 Task: Find connections with filter location Marl with filter topic #Knowyoursocialwith filter profile language English with filter current company Vitra with filter school Aliah University, Kolkata with filter industry Collection Agencies with filter service category Packaging Design with filter keywords title Medical Researcher
Action: Mouse moved to (523, 53)
Screenshot: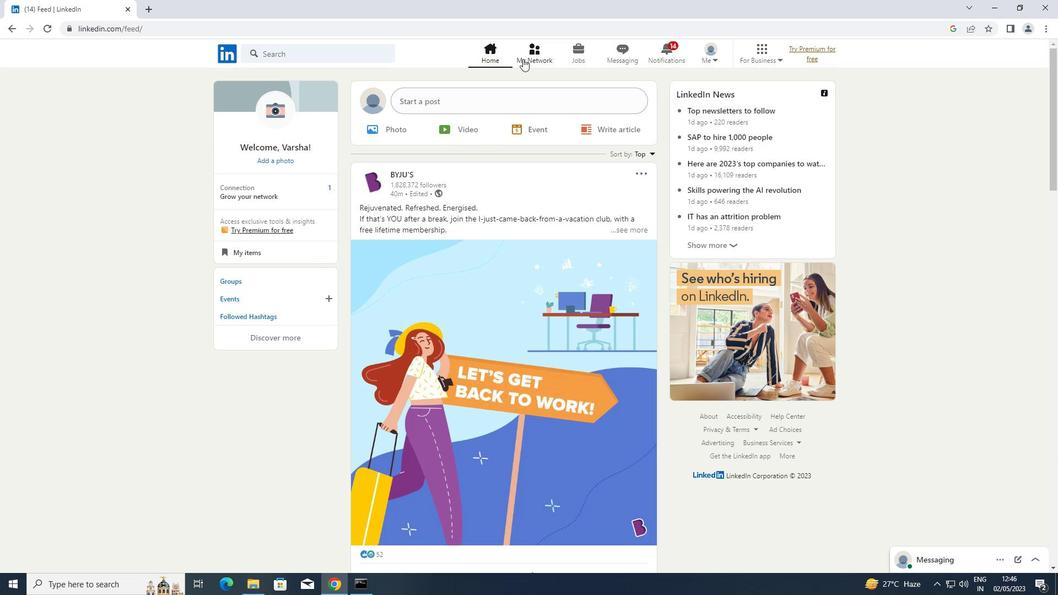 
Action: Mouse pressed left at (523, 53)
Screenshot: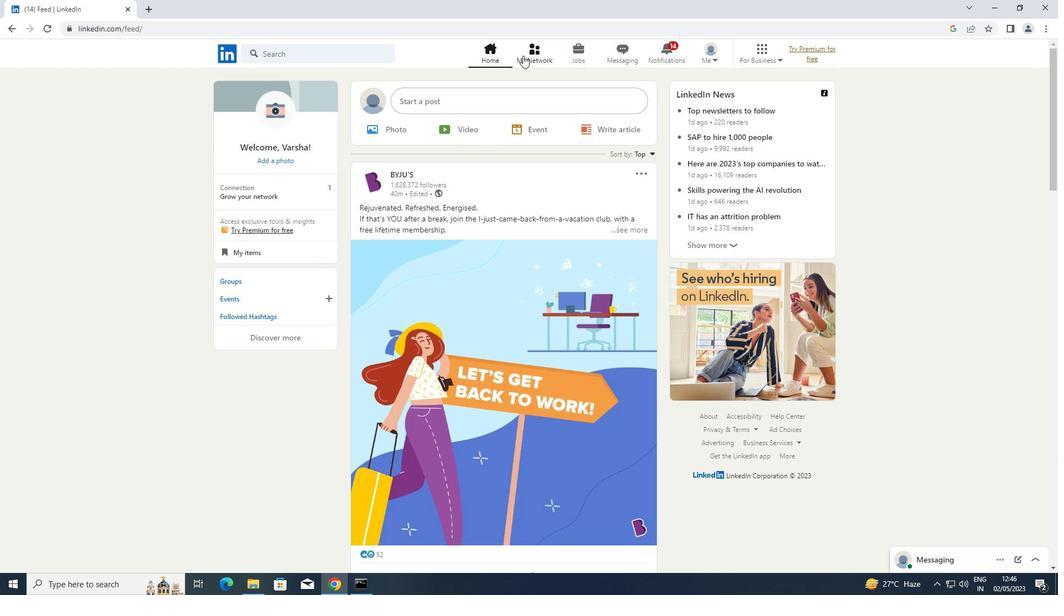 
Action: Mouse moved to (324, 121)
Screenshot: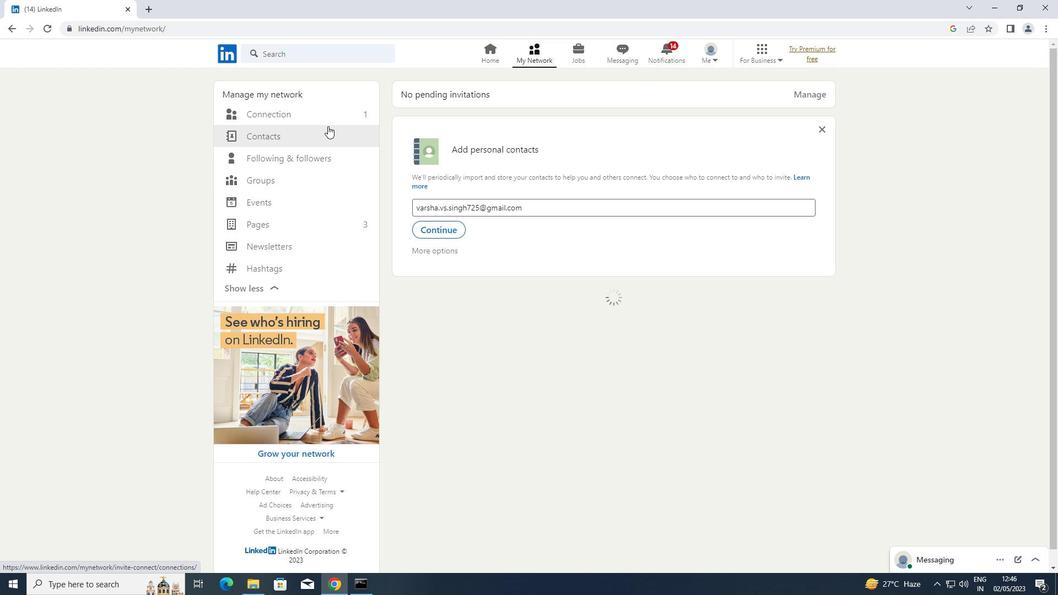 
Action: Mouse pressed left at (324, 121)
Screenshot: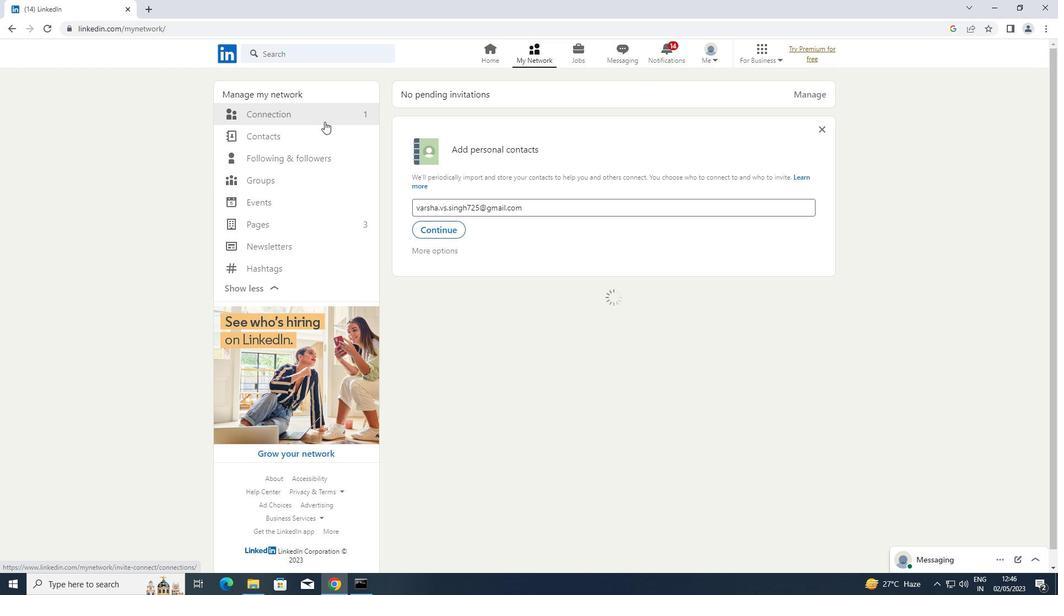 
Action: Mouse moved to (268, 119)
Screenshot: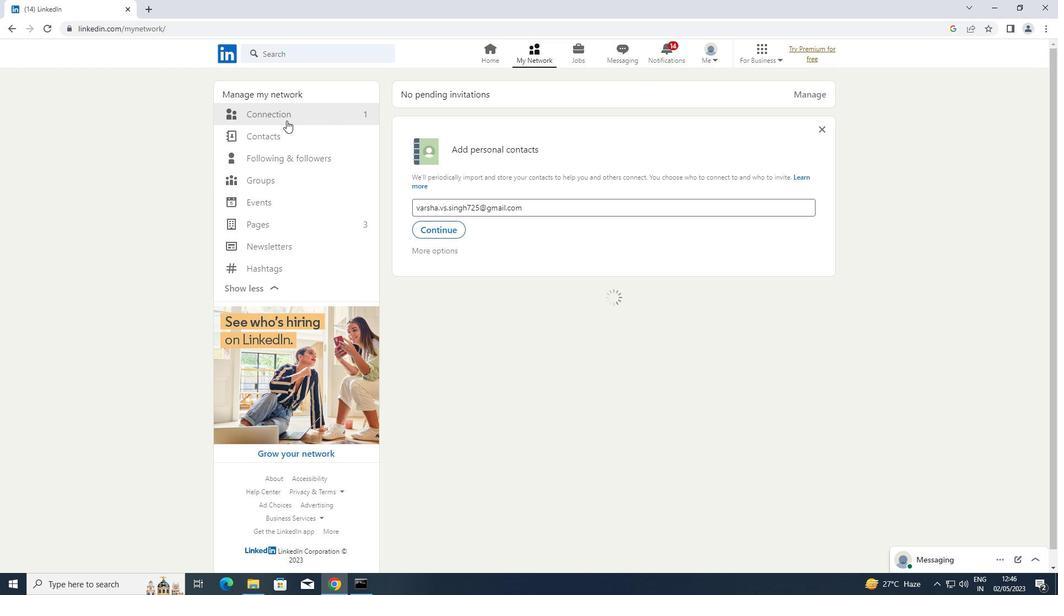 
Action: Mouse pressed left at (268, 119)
Screenshot: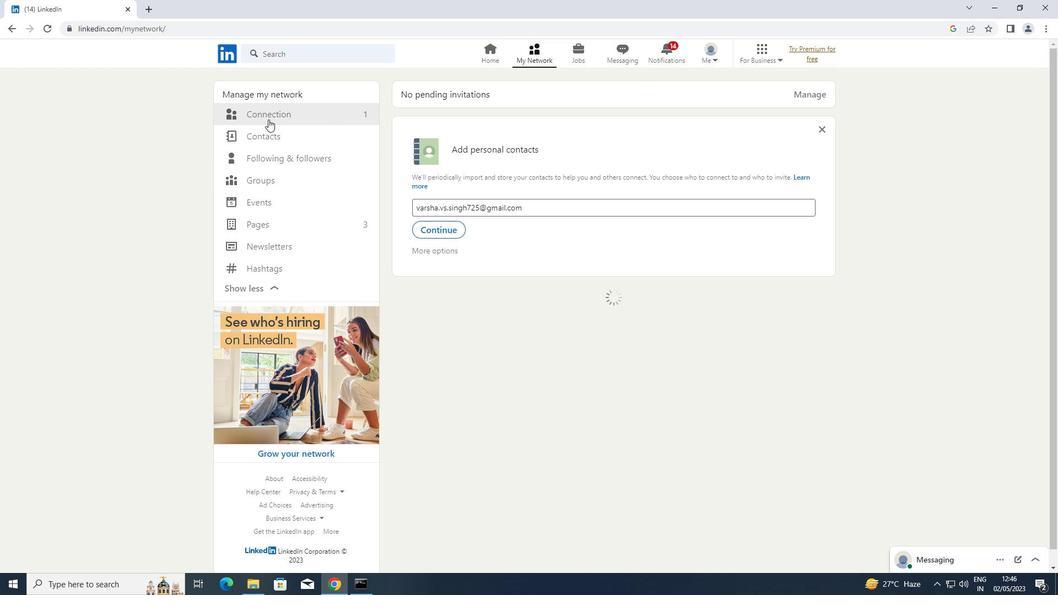 
Action: Mouse moved to (629, 116)
Screenshot: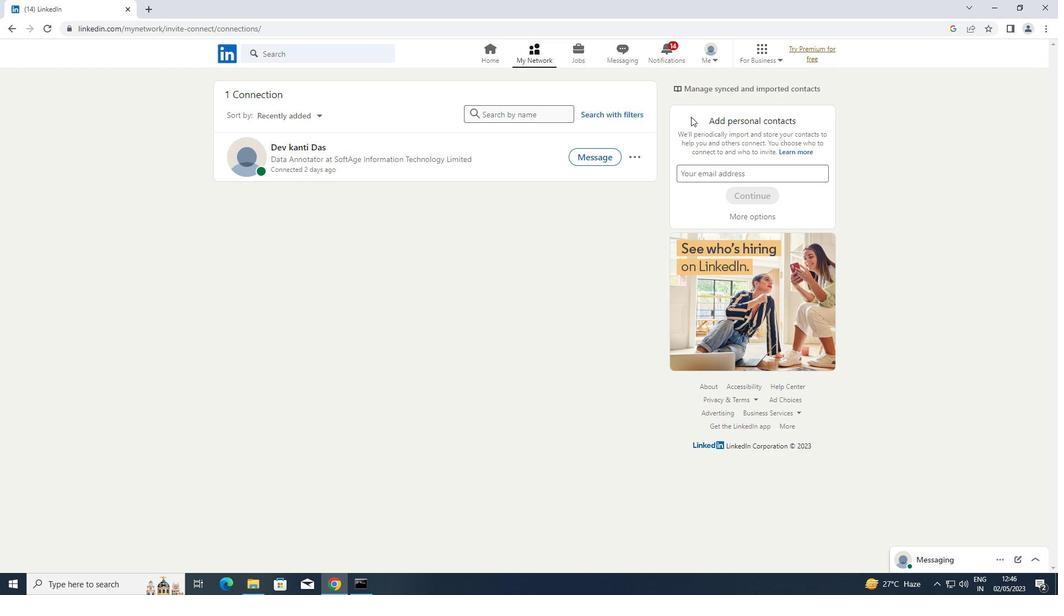 
Action: Mouse pressed left at (629, 116)
Screenshot: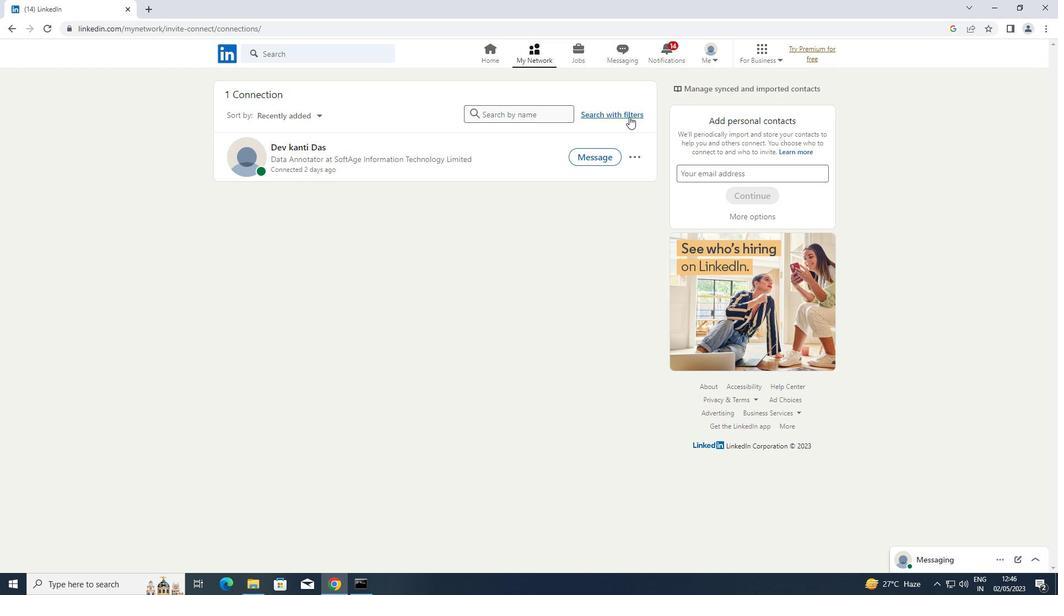
Action: Mouse moved to (561, 86)
Screenshot: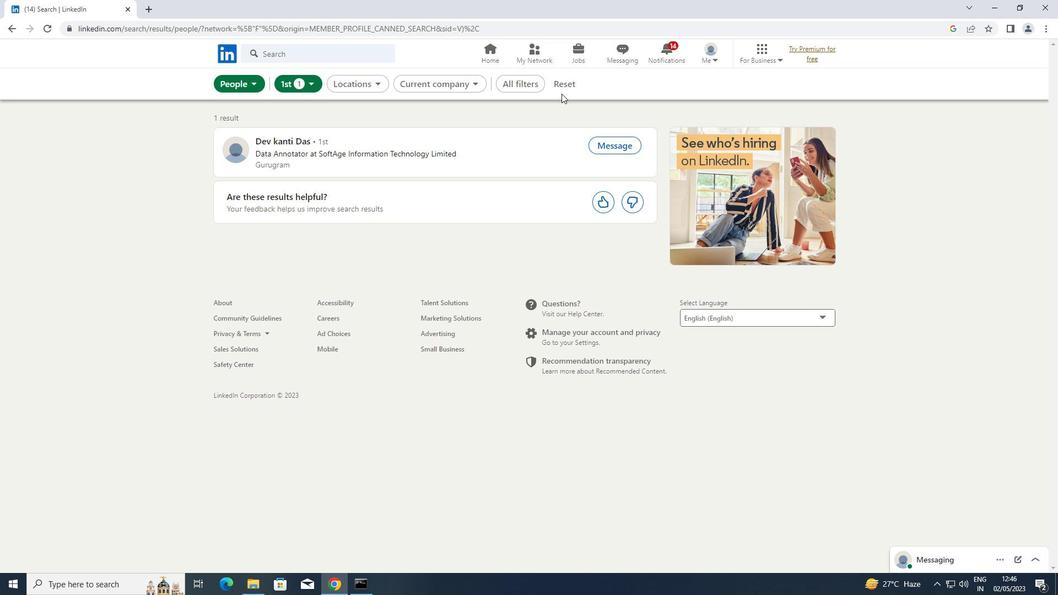 
Action: Mouse pressed left at (561, 86)
Screenshot: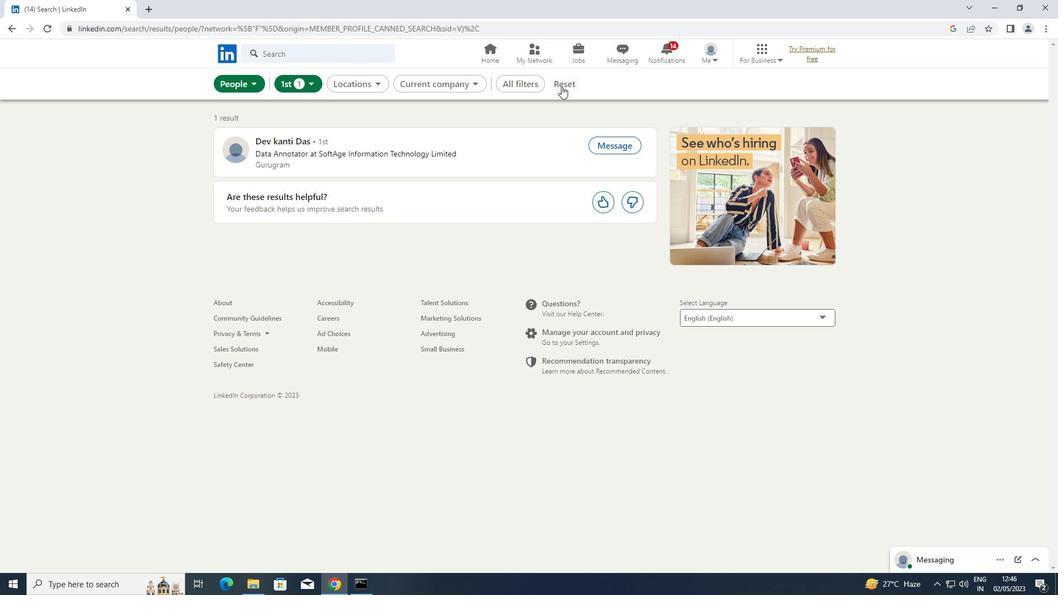 
Action: Mouse moved to (545, 83)
Screenshot: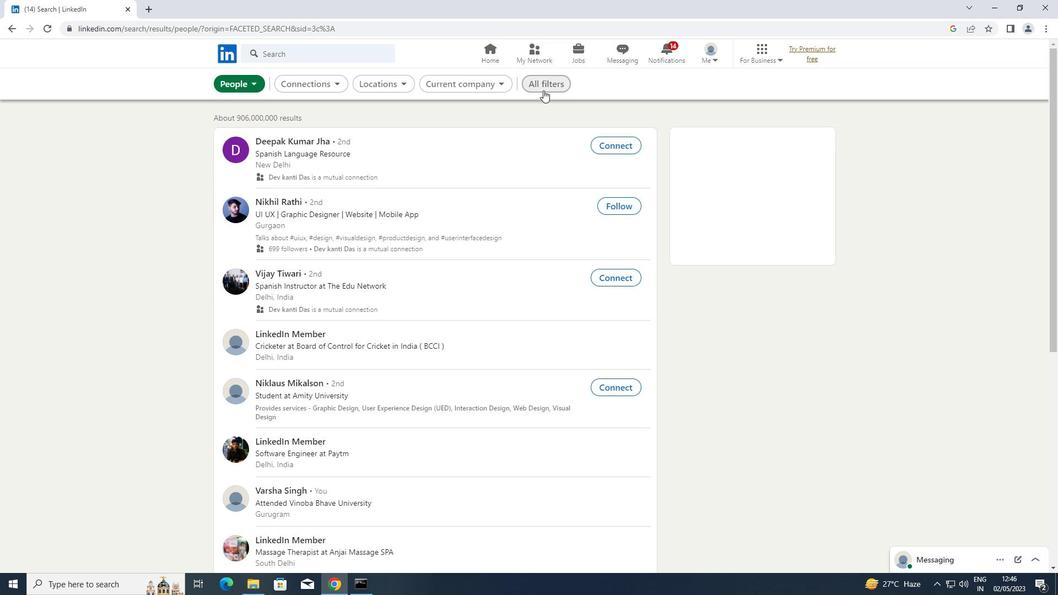 
Action: Mouse pressed left at (545, 83)
Screenshot: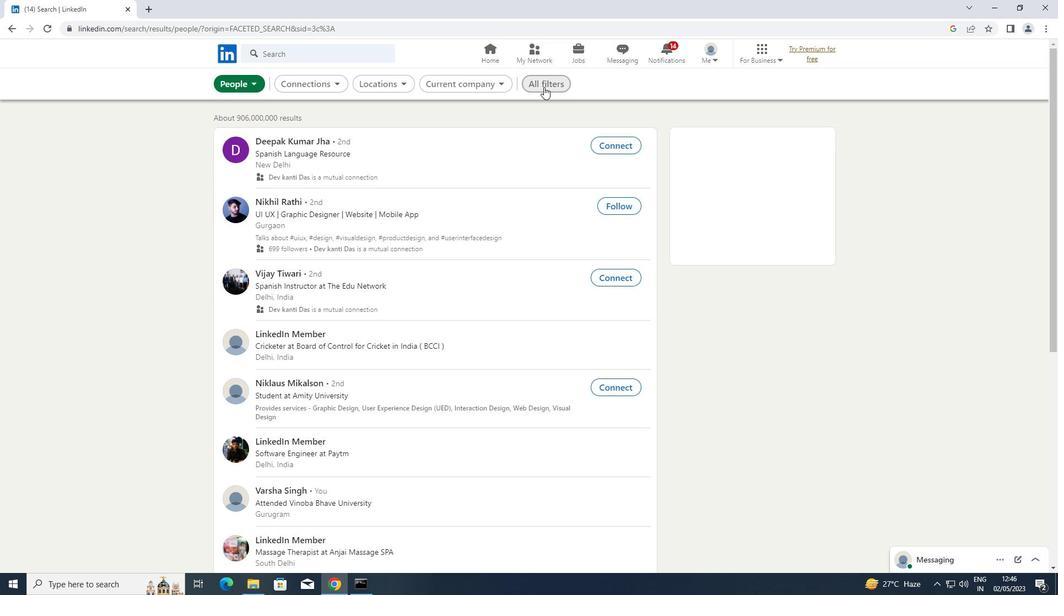 
Action: Mouse moved to (861, 272)
Screenshot: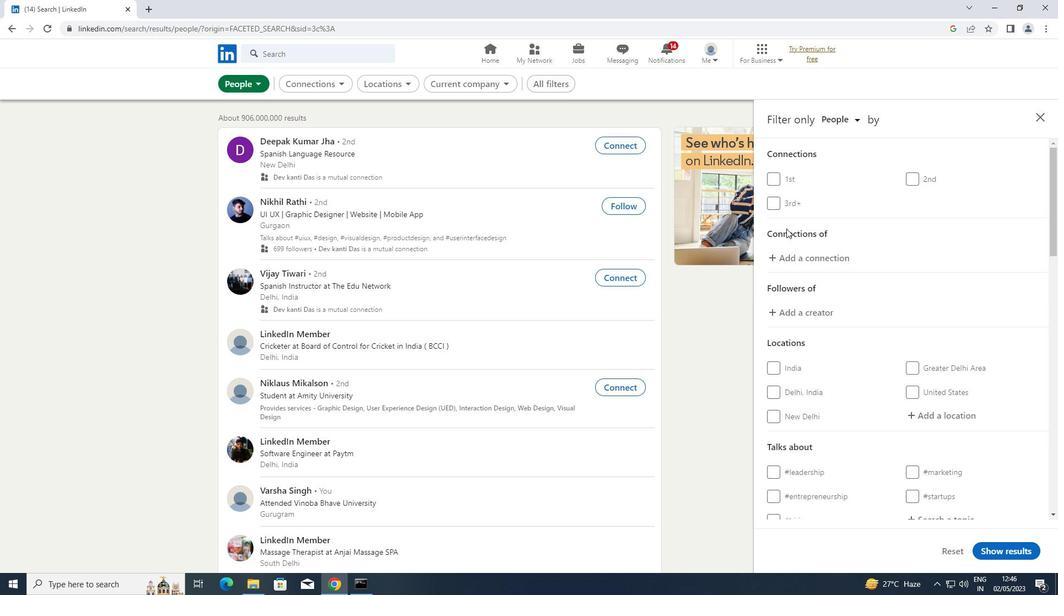
Action: Mouse scrolled (861, 272) with delta (0, 0)
Screenshot: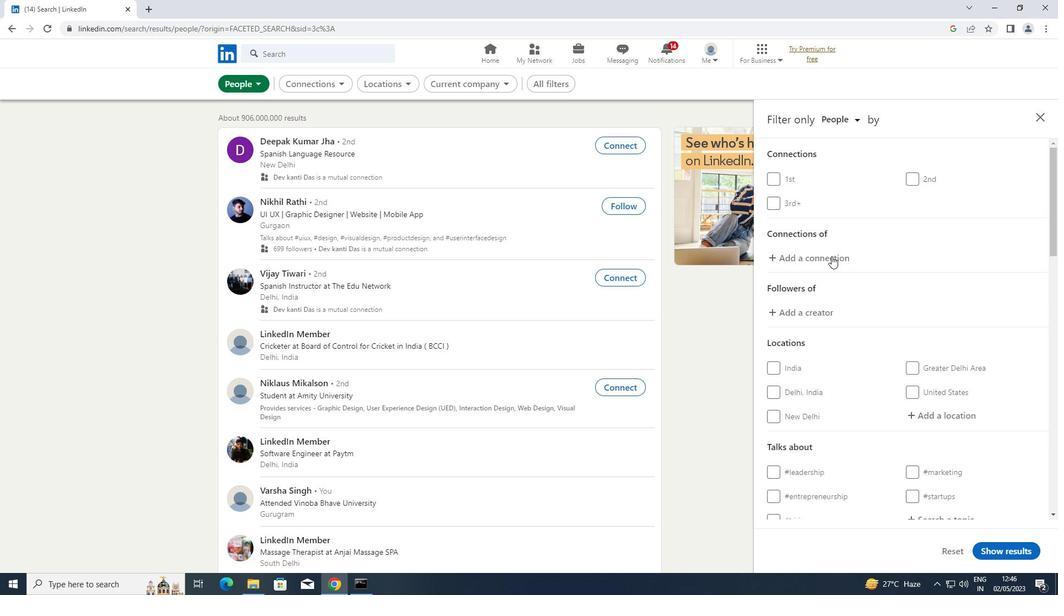 
Action: Mouse moved to (861, 273)
Screenshot: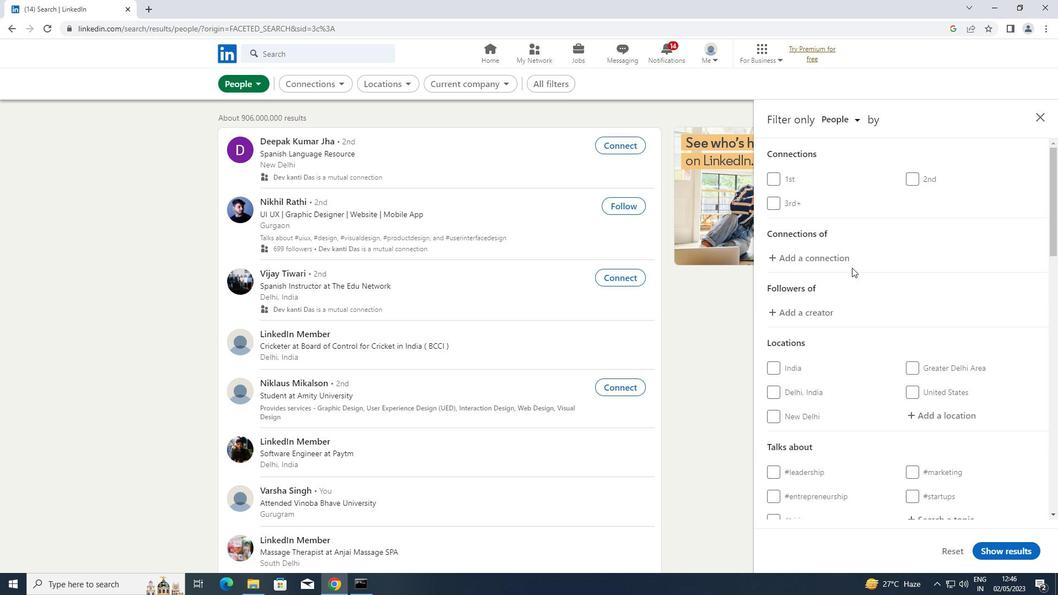 
Action: Mouse scrolled (861, 273) with delta (0, 0)
Screenshot: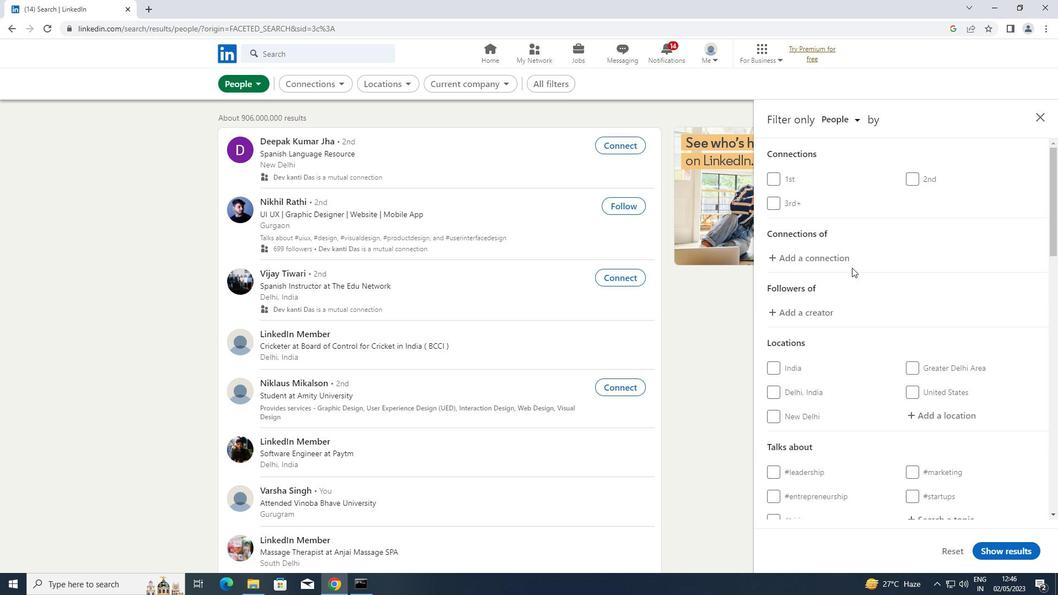 
Action: Mouse moved to (861, 274)
Screenshot: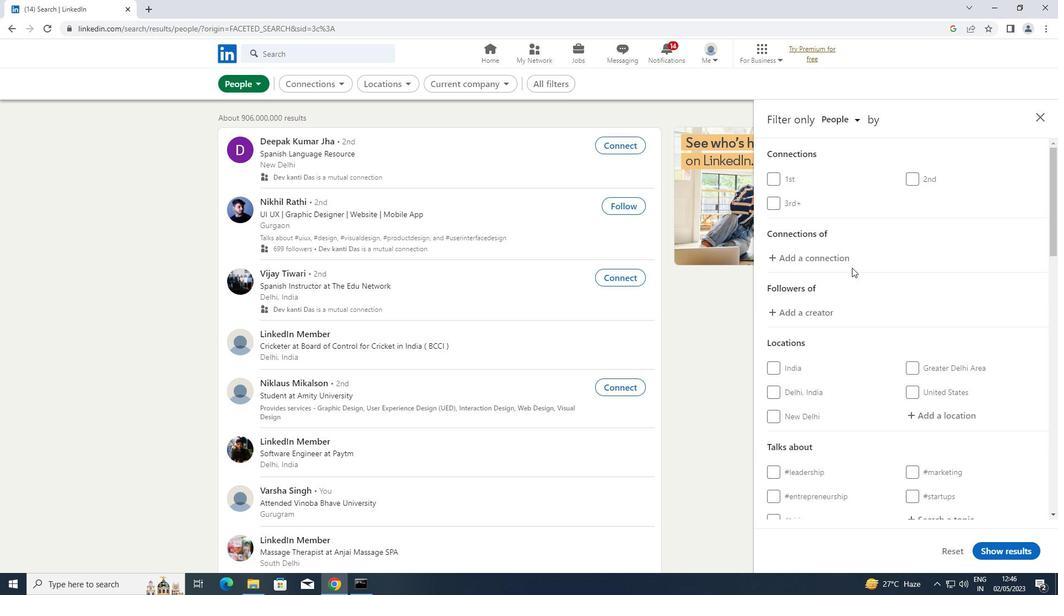 
Action: Mouse scrolled (861, 273) with delta (0, 0)
Screenshot: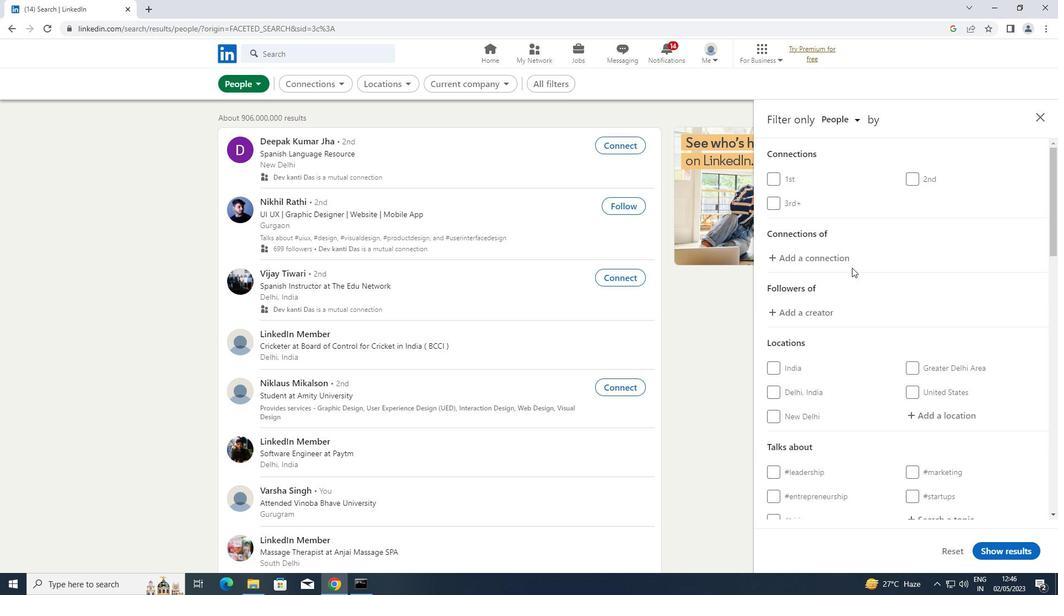 
Action: Mouse moved to (939, 253)
Screenshot: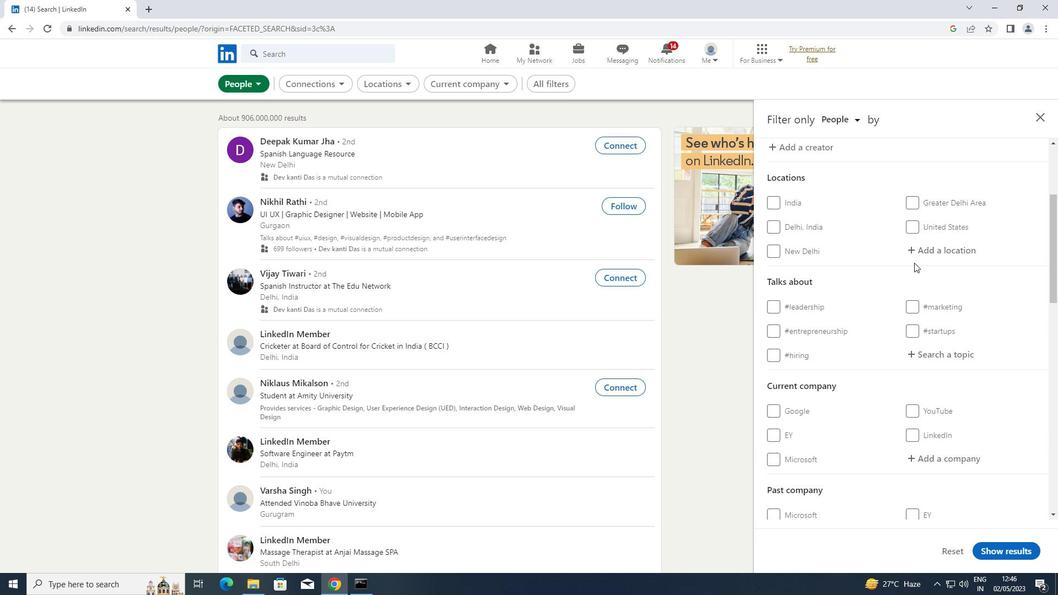 
Action: Mouse pressed left at (939, 253)
Screenshot: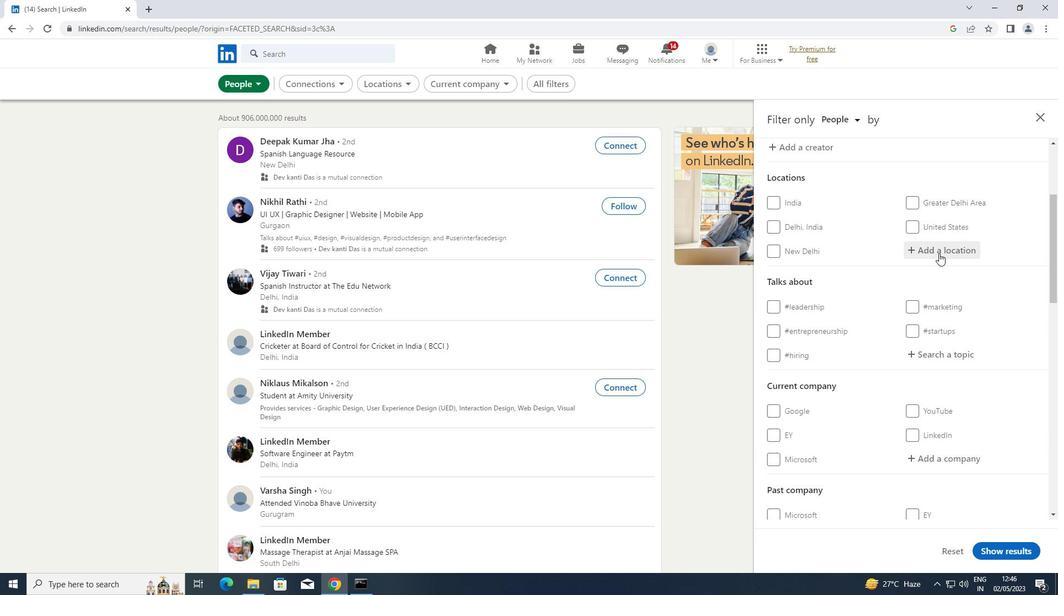 
Action: Key pressed <Key.shift>MARL
Screenshot: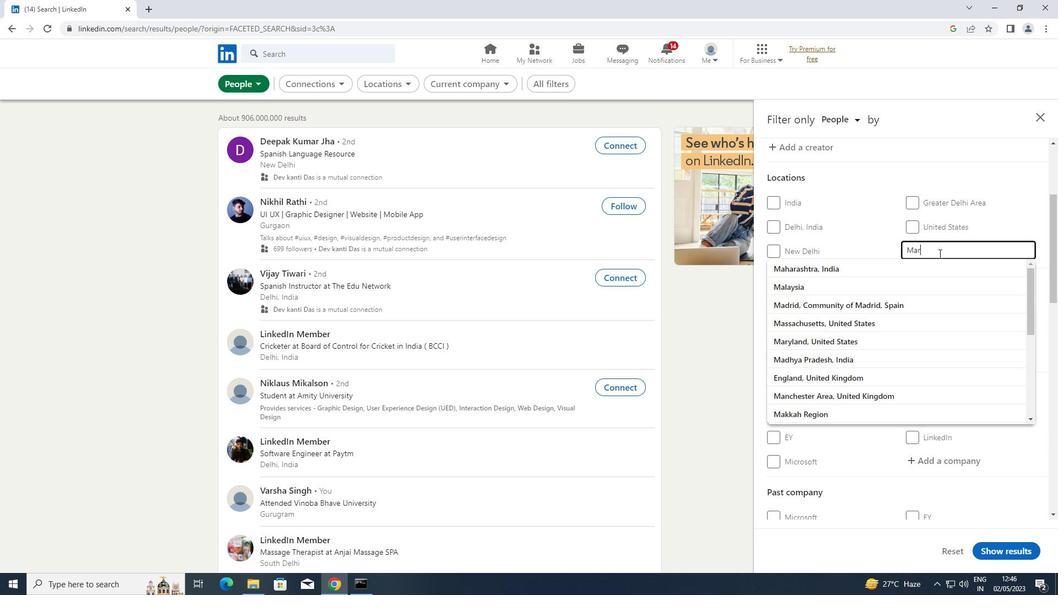 
Action: Mouse moved to (932, 253)
Screenshot: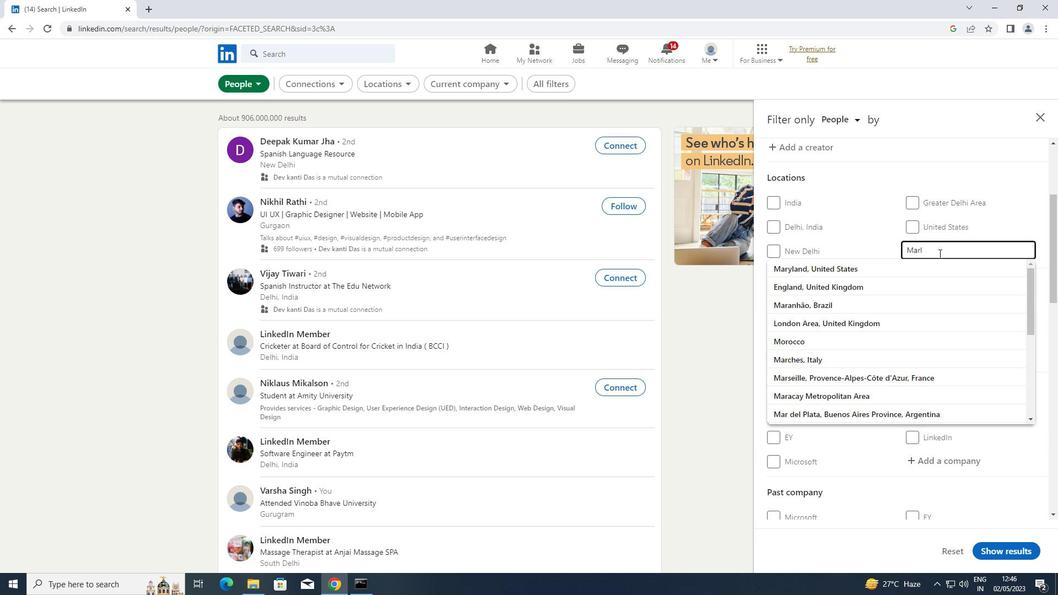 
Action: Key pressed <Key.enter>
Screenshot: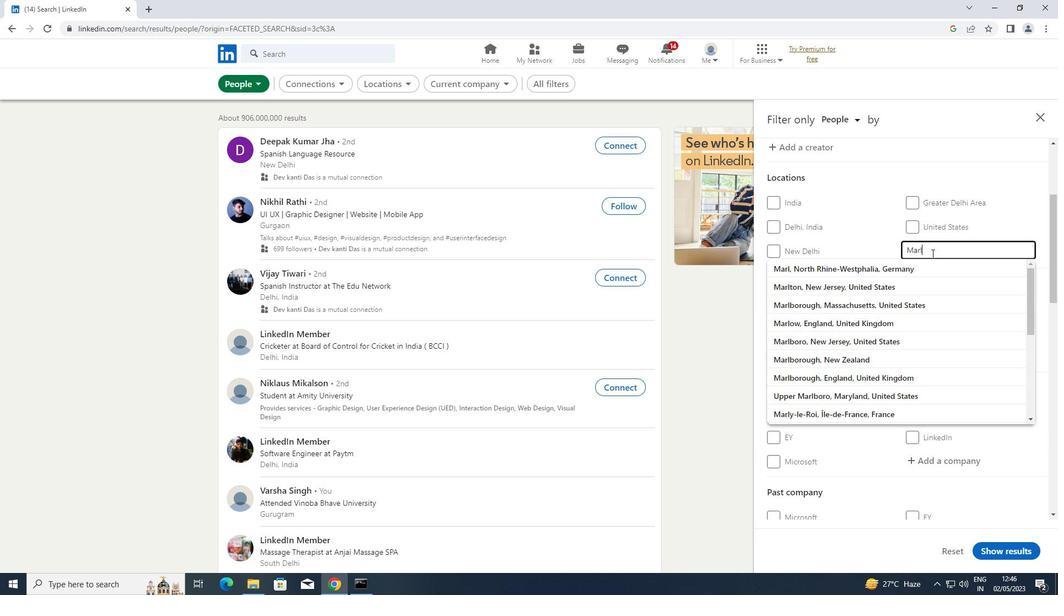 
Action: Mouse scrolled (932, 252) with delta (0, 0)
Screenshot: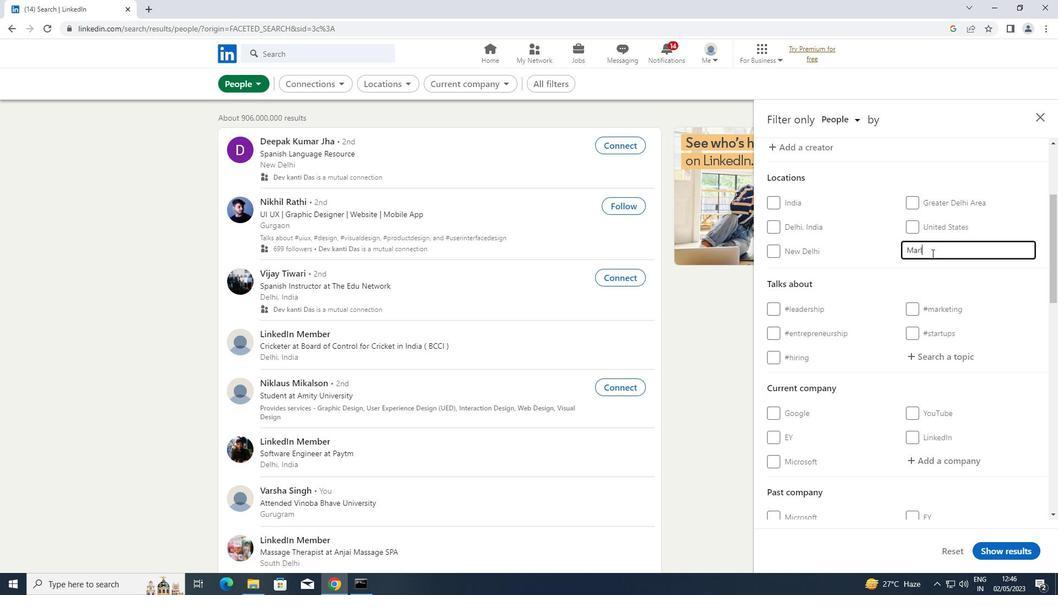 
Action: Mouse moved to (956, 300)
Screenshot: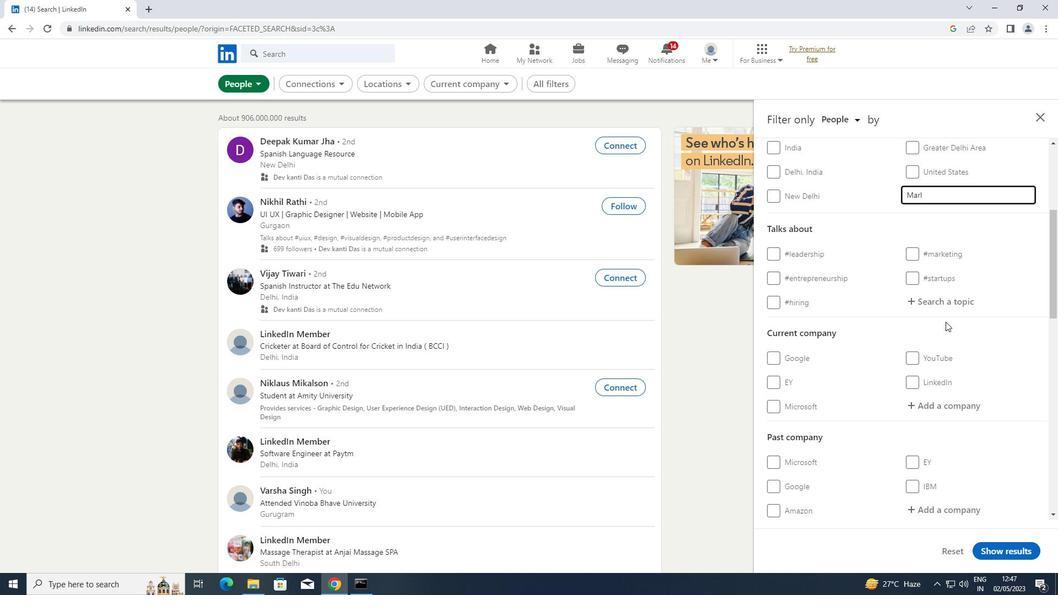 
Action: Mouse pressed left at (956, 300)
Screenshot: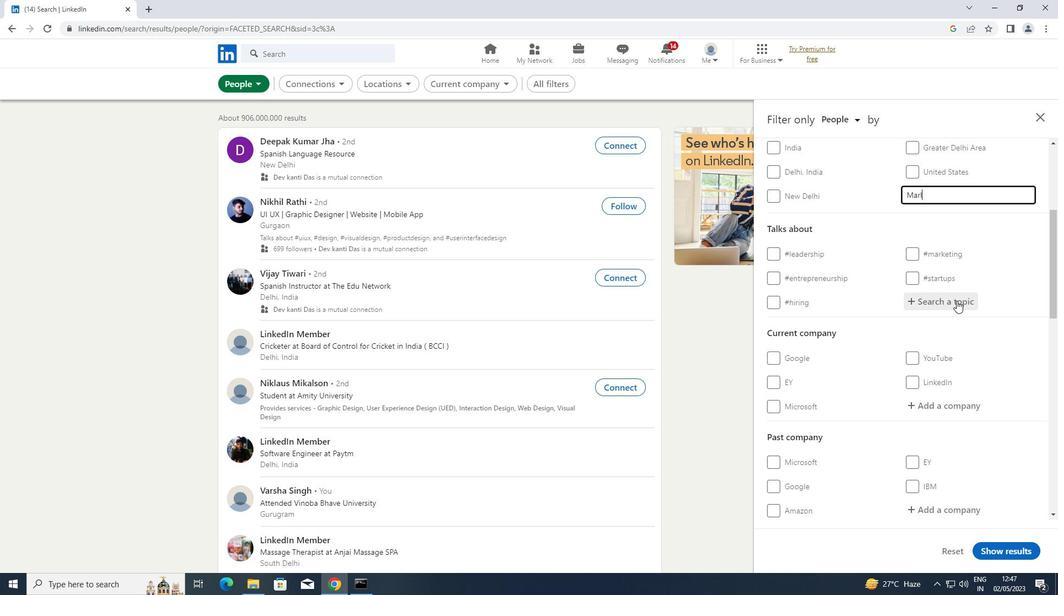 
Action: Mouse moved to (956, 300)
Screenshot: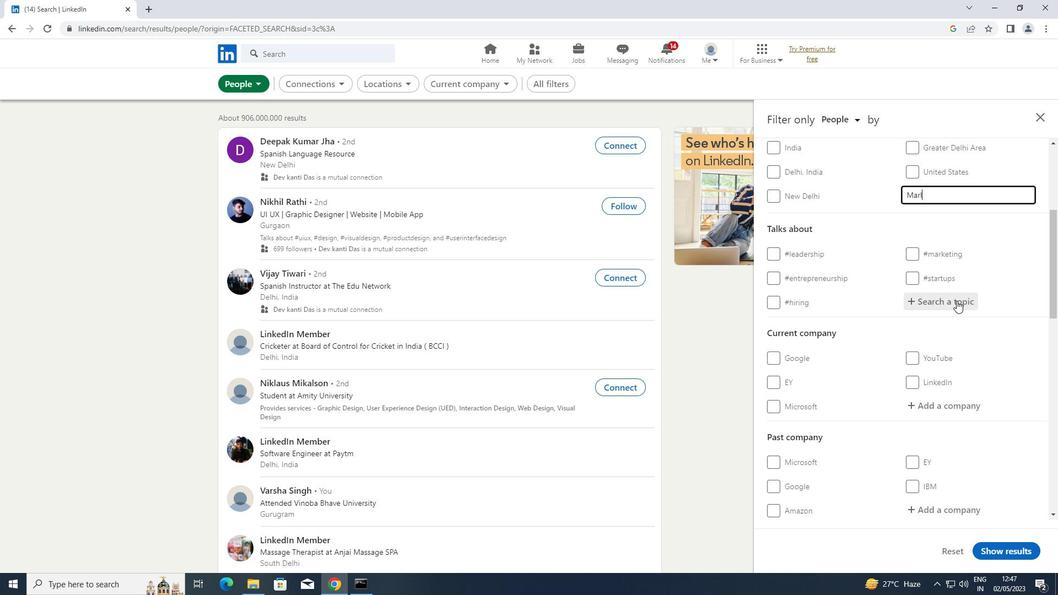 
Action: Key pressed KNOWYOURSO
Screenshot: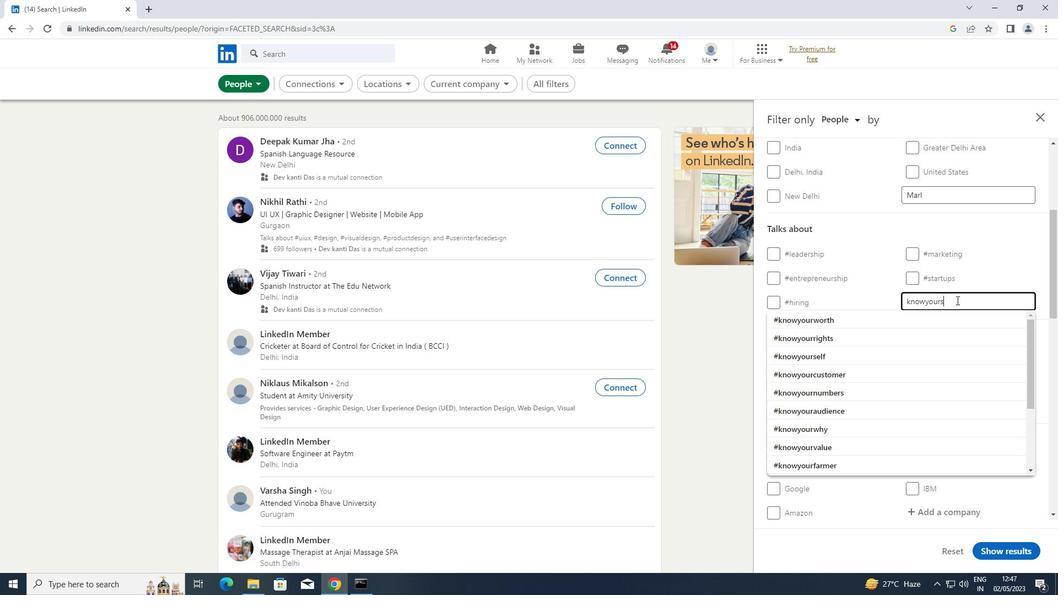 
Action: Mouse moved to (830, 321)
Screenshot: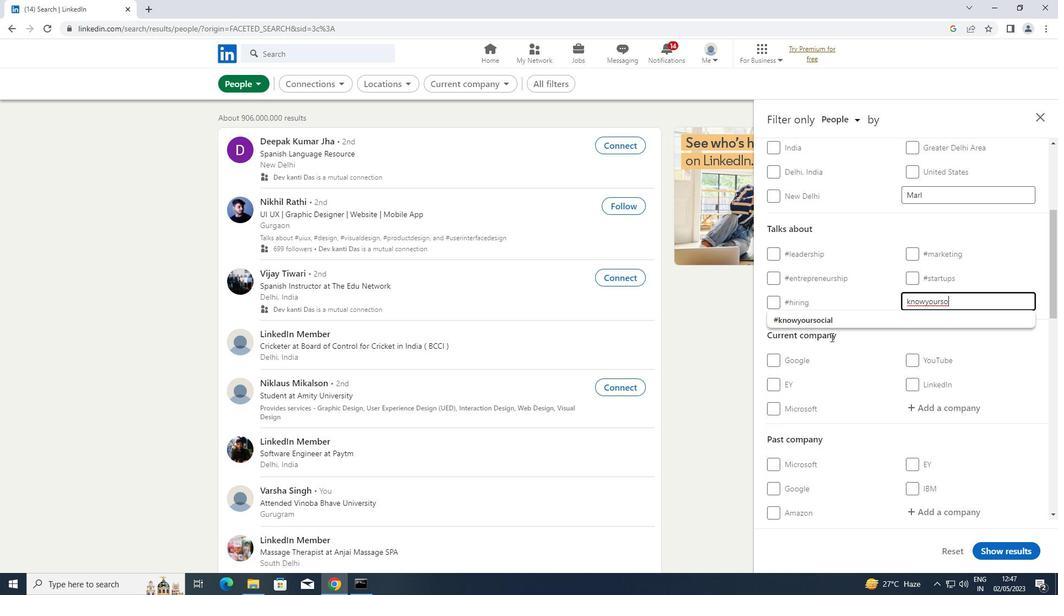 
Action: Mouse pressed left at (830, 321)
Screenshot: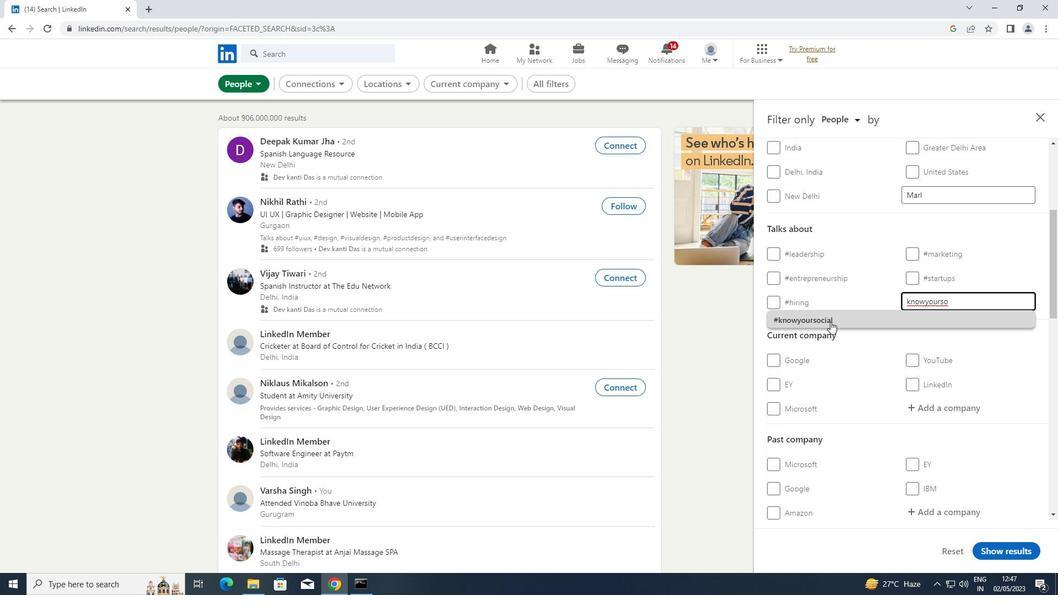 
Action: Mouse scrolled (830, 321) with delta (0, 0)
Screenshot: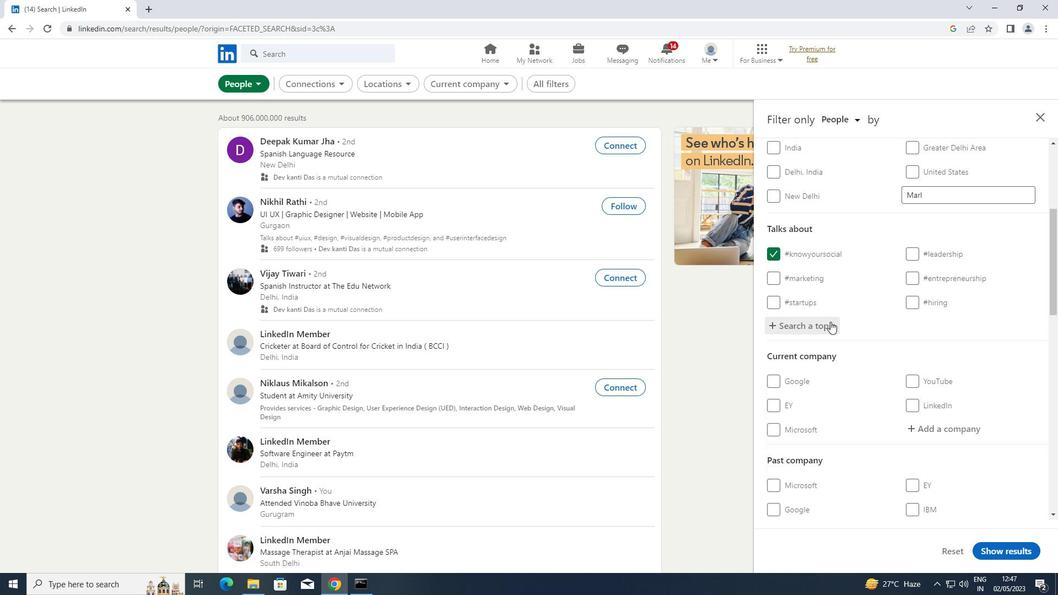 
Action: Mouse scrolled (830, 321) with delta (0, 0)
Screenshot: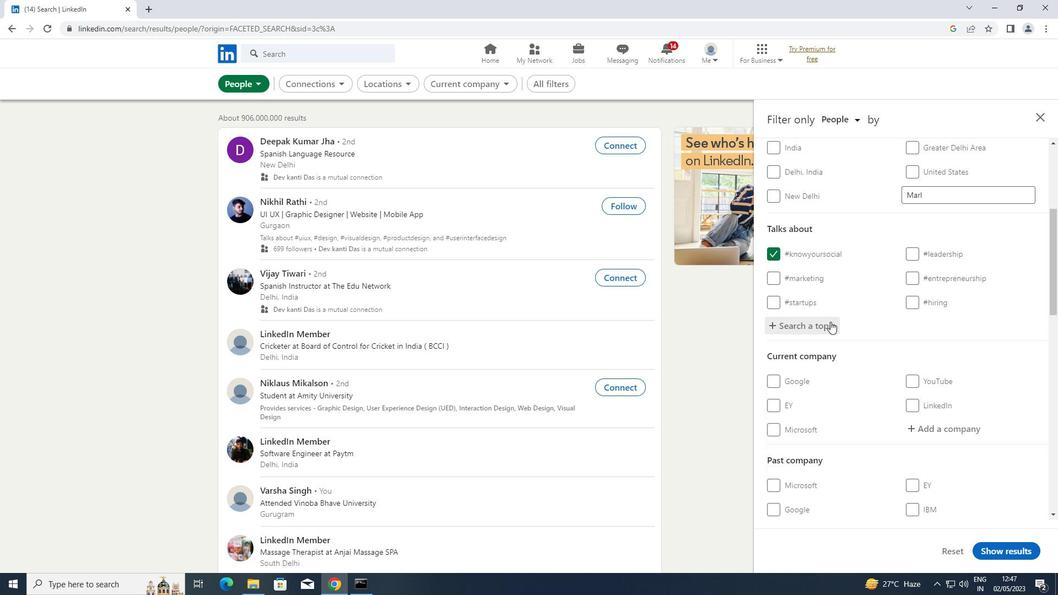 
Action: Mouse scrolled (830, 321) with delta (0, 0)
Screenshot: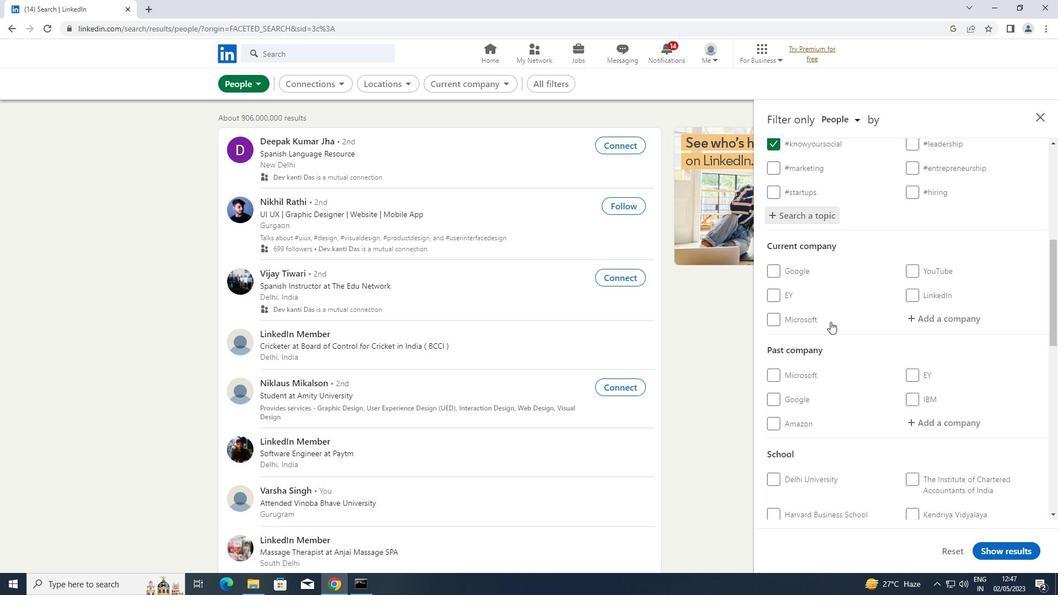 
Action: Mouse scrolled (830, 321) with delta (0, 0)
Screenshot: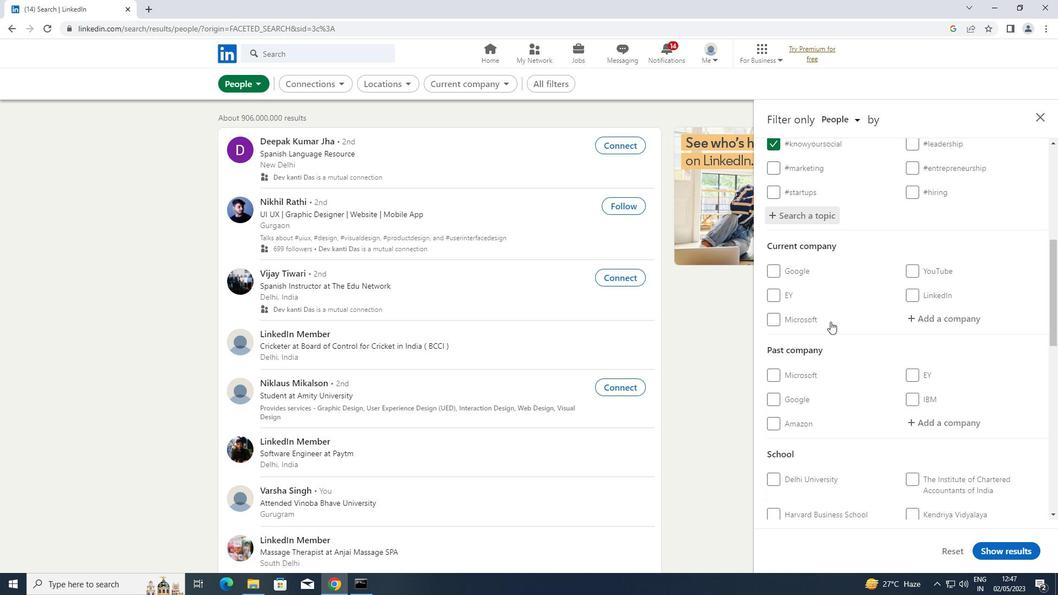 
Action: Mouse moved to (830, 321)
Screenshot: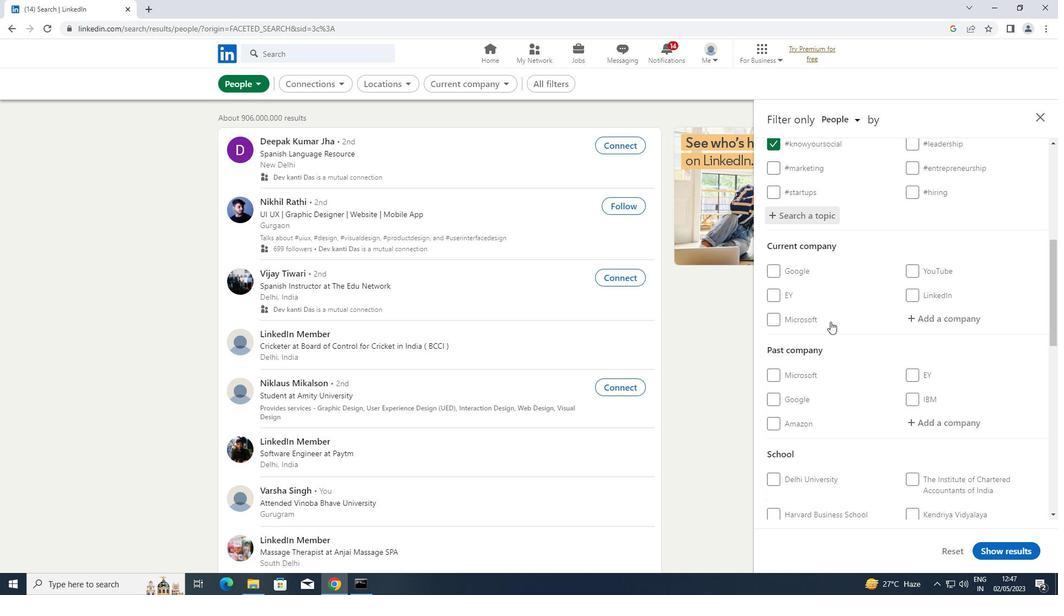 
Action: Mouse scrolled (830, 321) with delta (0, 0)
Screenshot: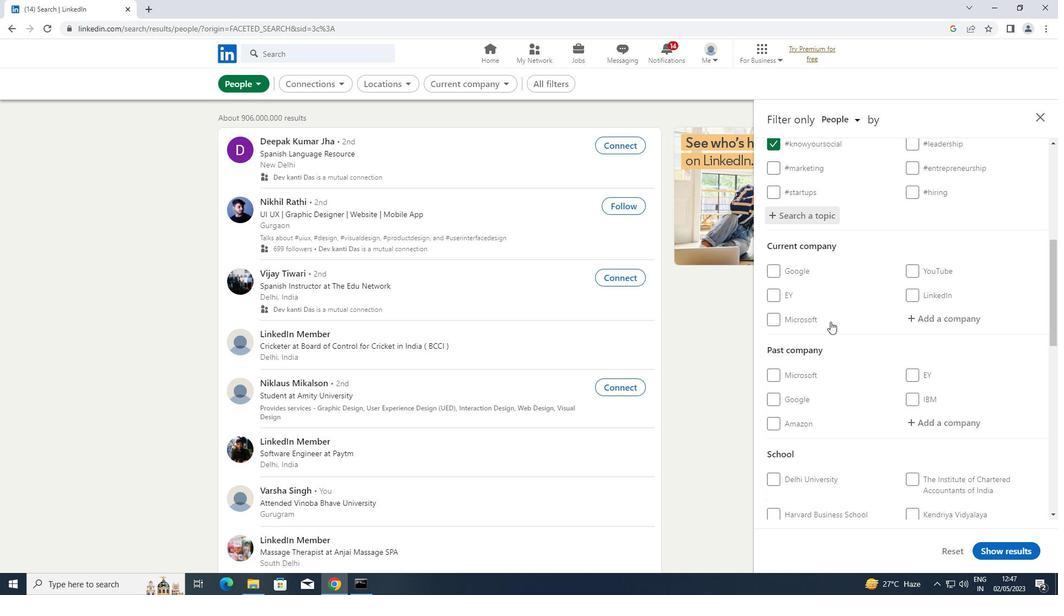 
Action: Mouse moved to (830, 322)
Screenshot: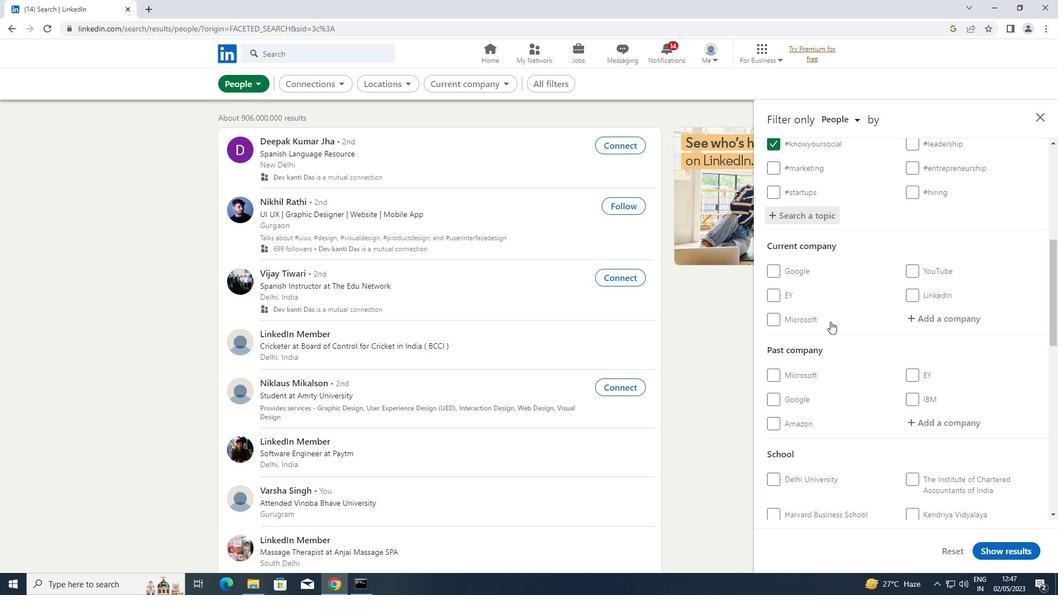 
Action: Mouse scrolled (830, 322) with delta (0, 0)
Screenshot: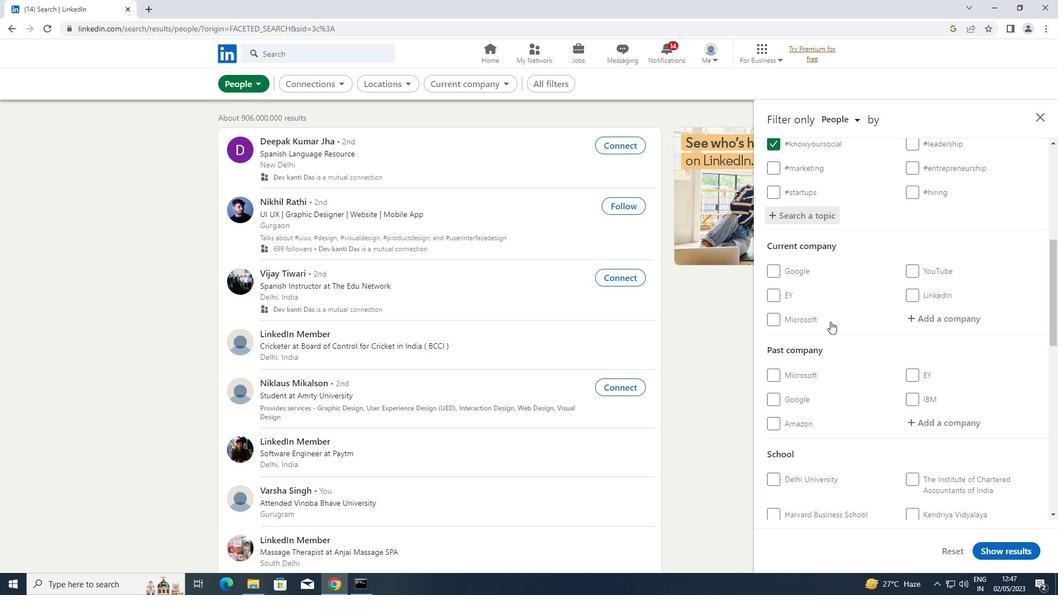 
Action: Mouse moved to (830, 323)
Screenshot: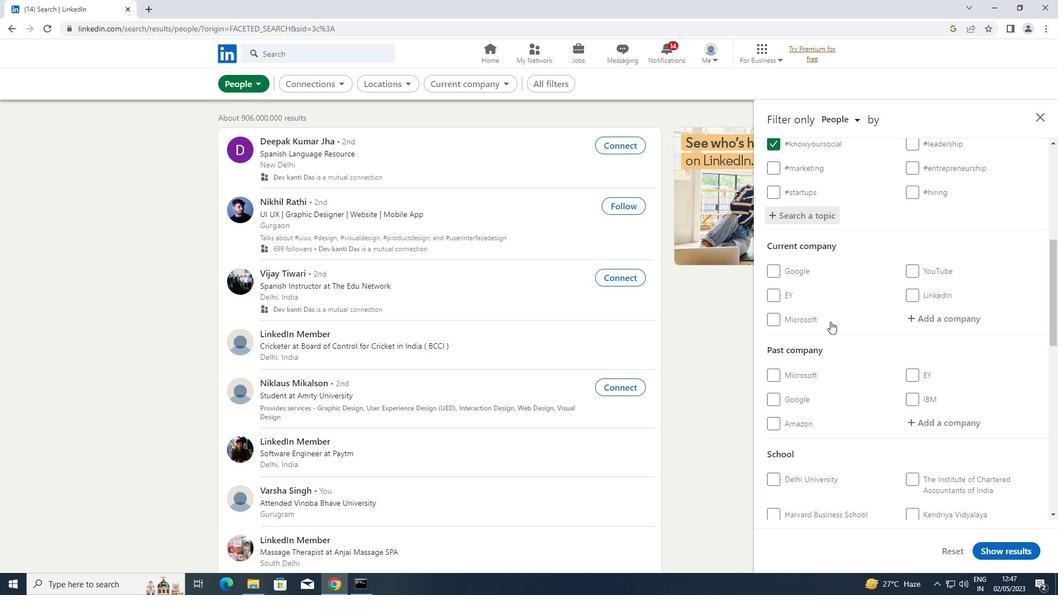
Action: Mouse scrolled (830, 322) with delta (0, 0)
Screenshot: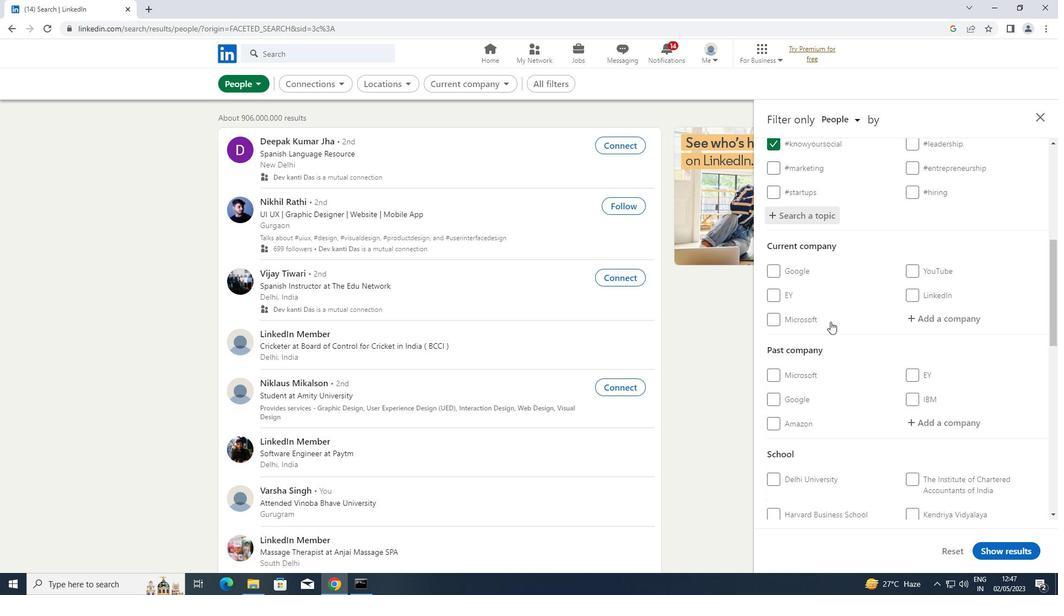 
Action: Mouse moved to (831, 325)
Screenshot: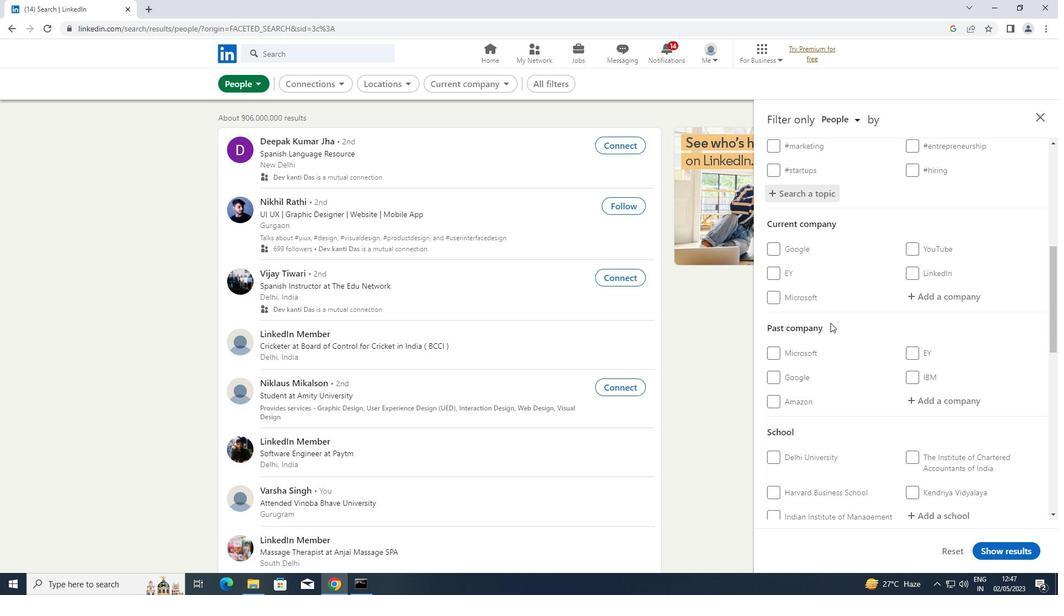 
Action: Mouse scrolled (831, 324) with delta (0, 0)
Screenshot: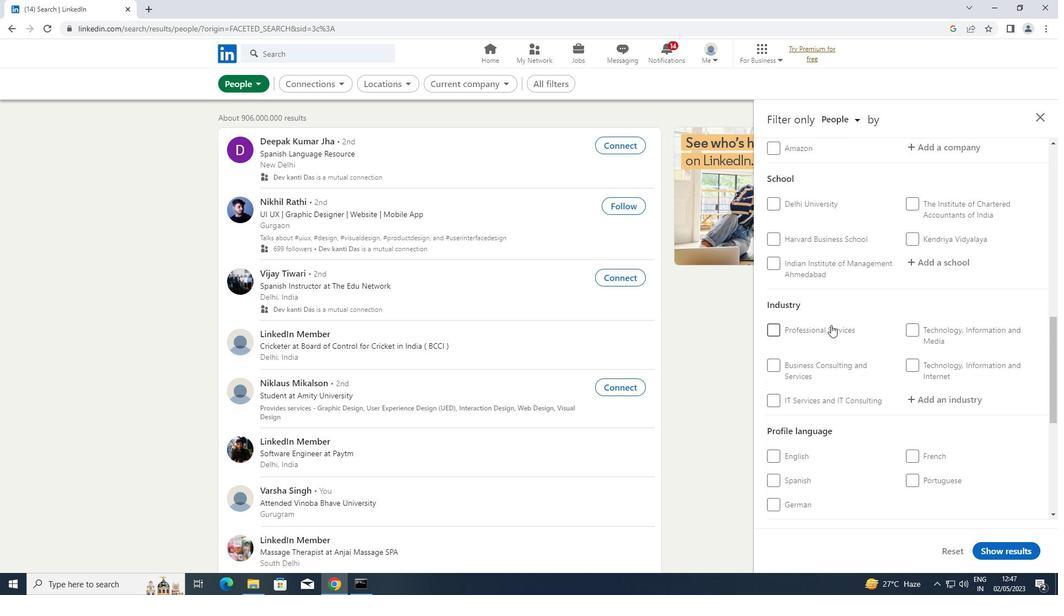 
Action: Mouse scrolled (831, 324) with delta (0, 0)
Screenshot: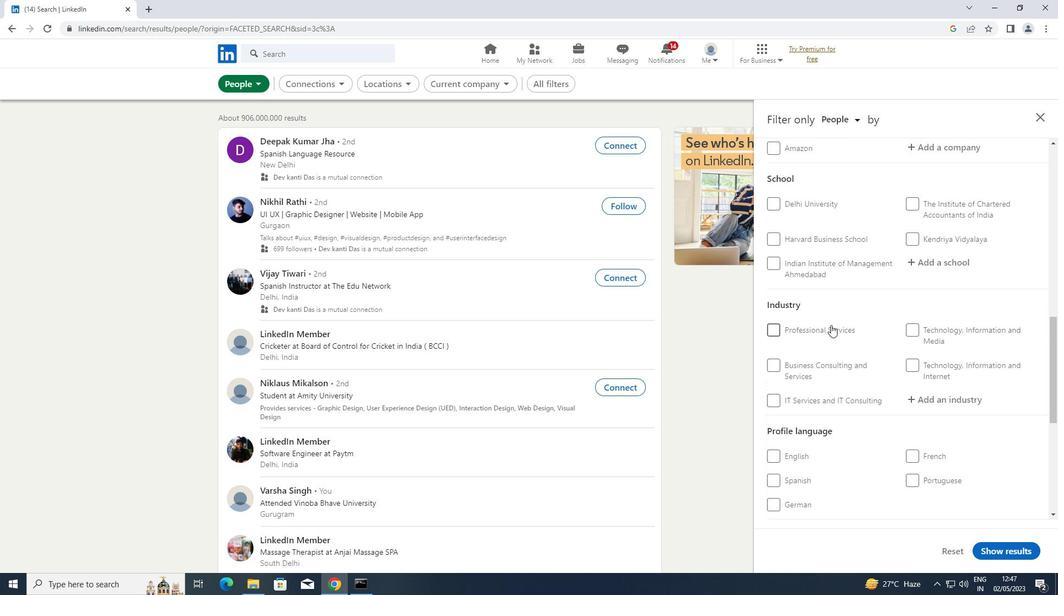 
Action: Mouse scrolled (831, 324) with delta (0, 0)
Screenshot: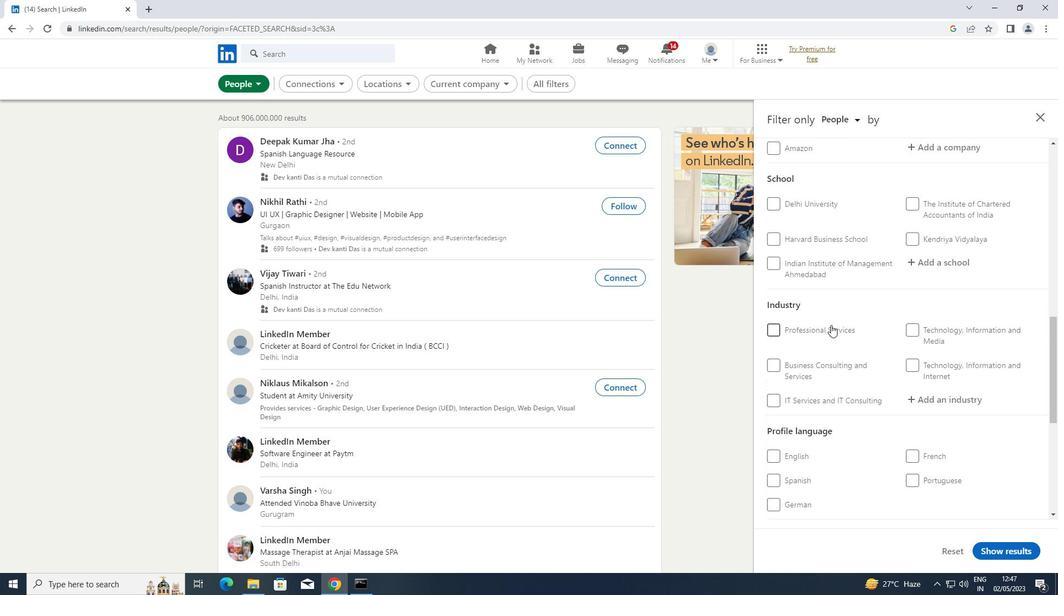 
Action: Mouse moved to (773, 293)
Screenshot: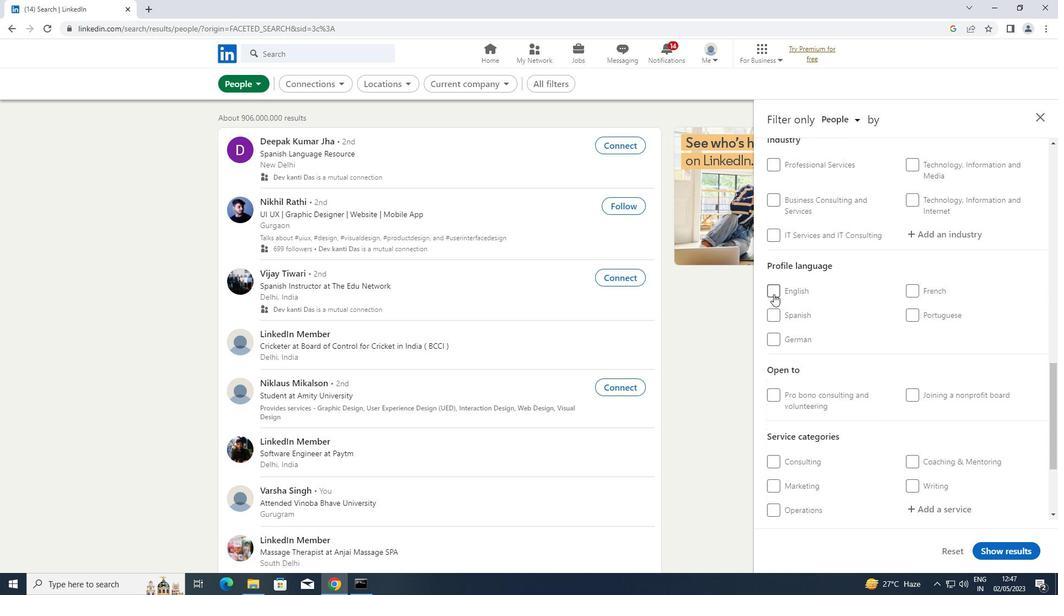 
Action: Mouse pressed left at (773, 293)
Screenshot: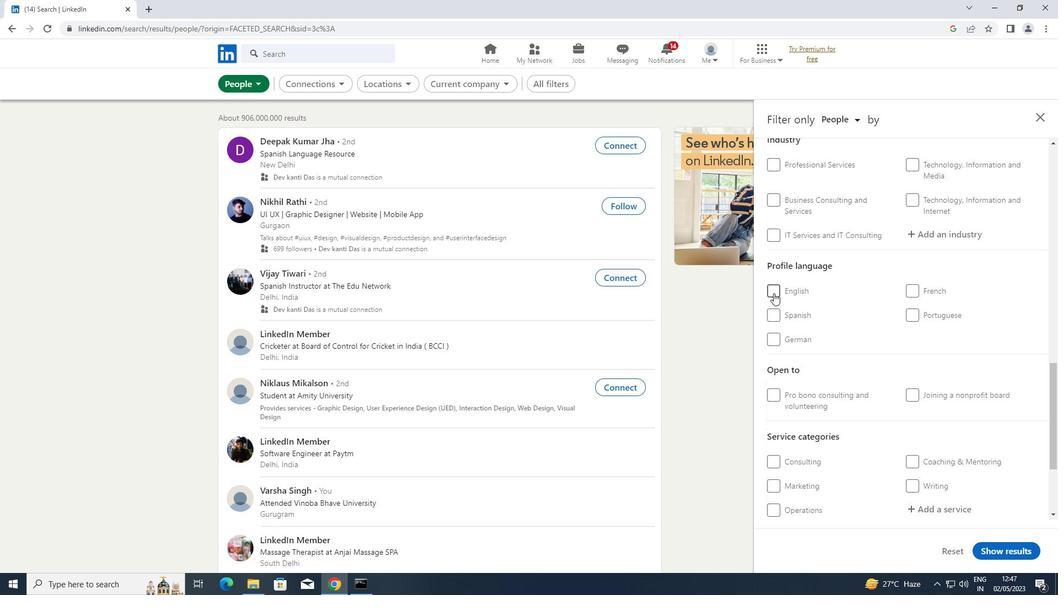
Action: Mouse moved to (831, 322)
Screenshot: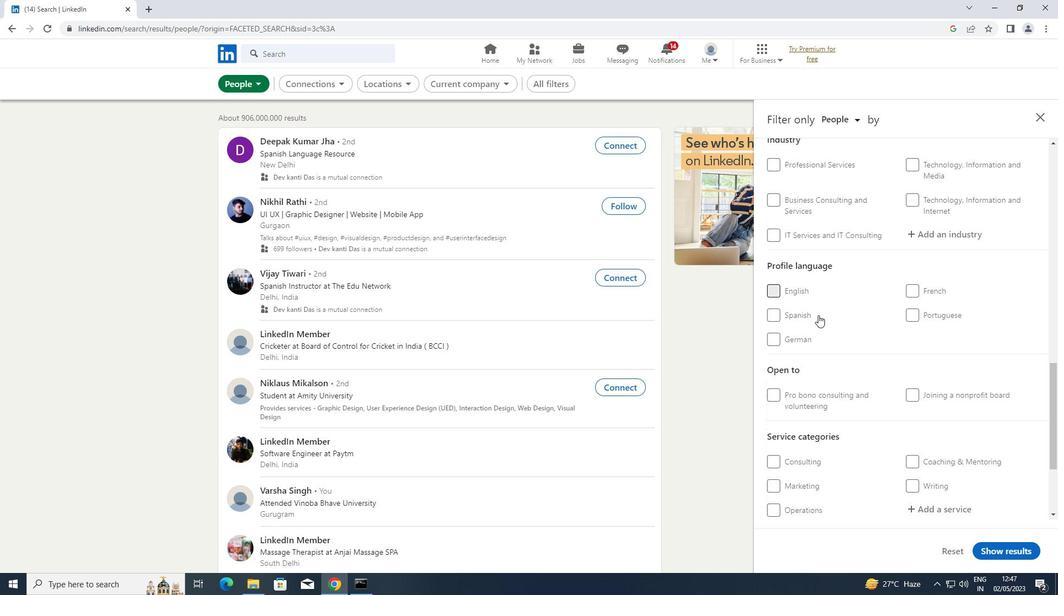 
Action: Mouse scrolled (831, 322) with delta (0, 0)
Screenshot: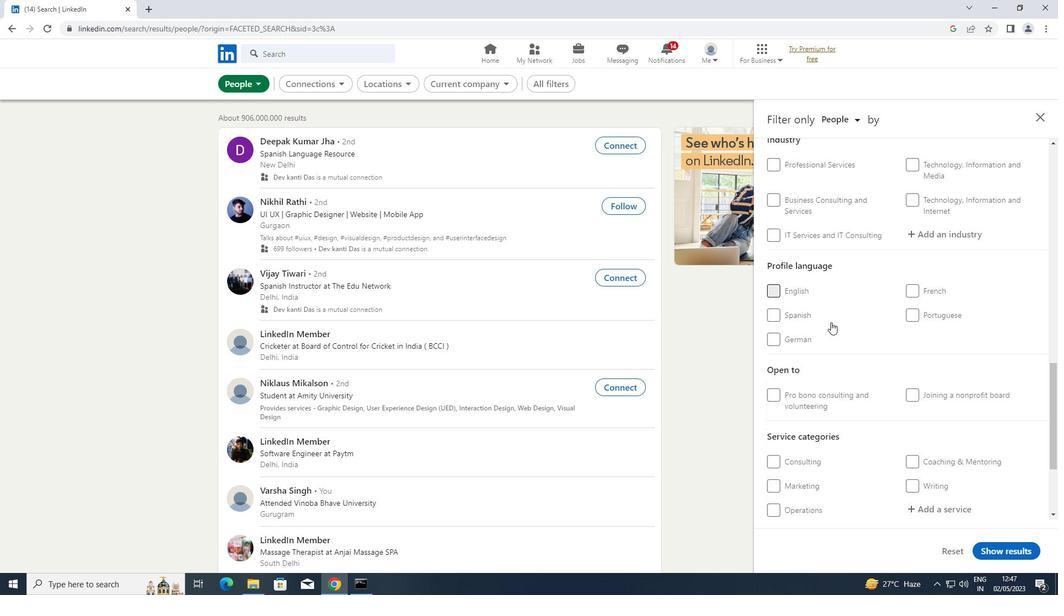 
Action: Mouse scrolled (831, 322) with delta (0, 0)
Screenshot: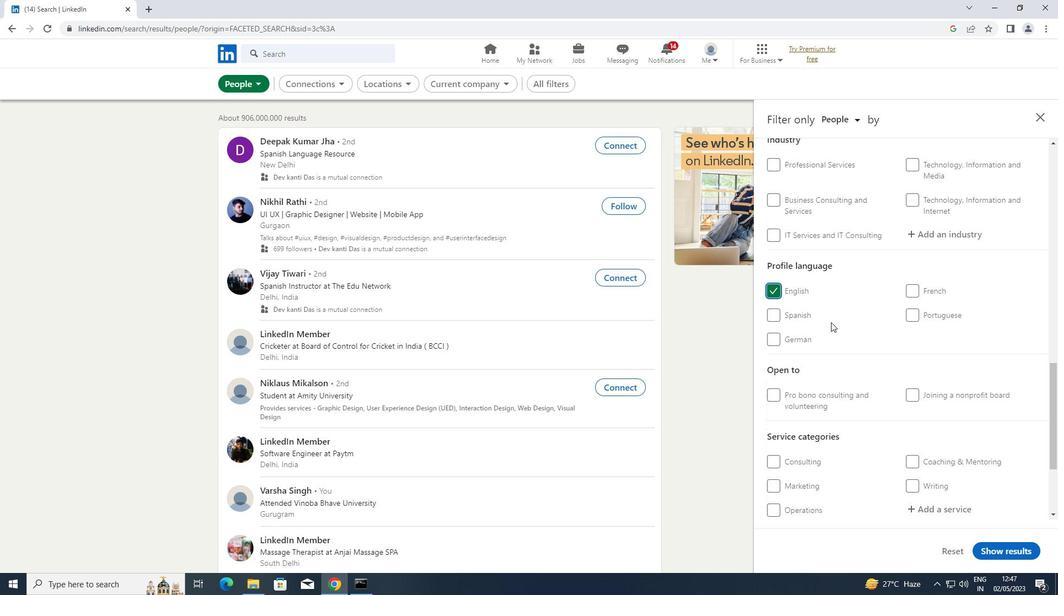 
Action: Mouse moved to (832, 322)
Screenshot: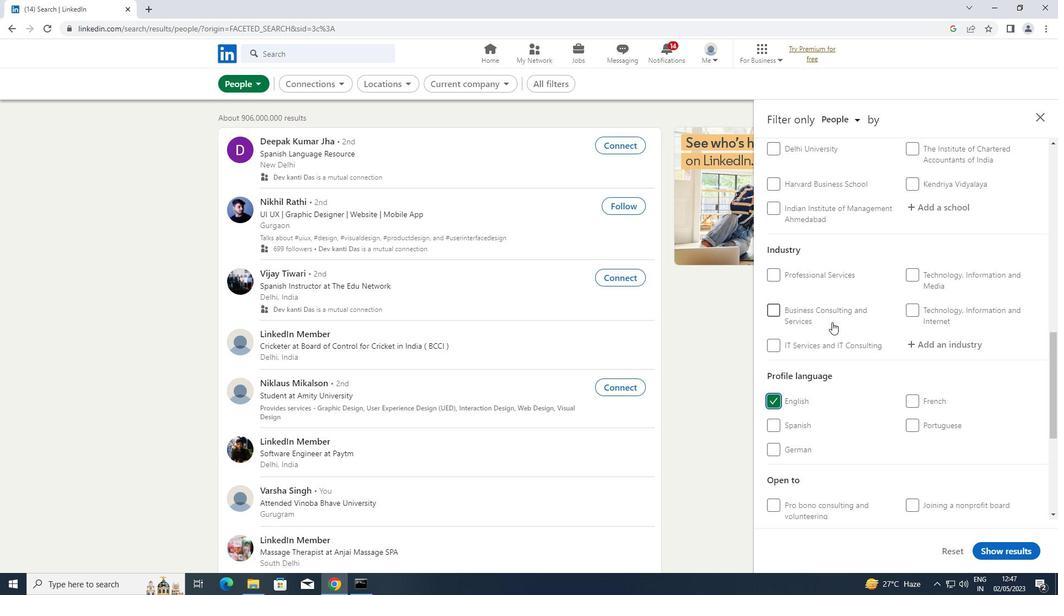 
Action: Mouse scrolled (832, 322) with delta (0, 0)
Screenshot: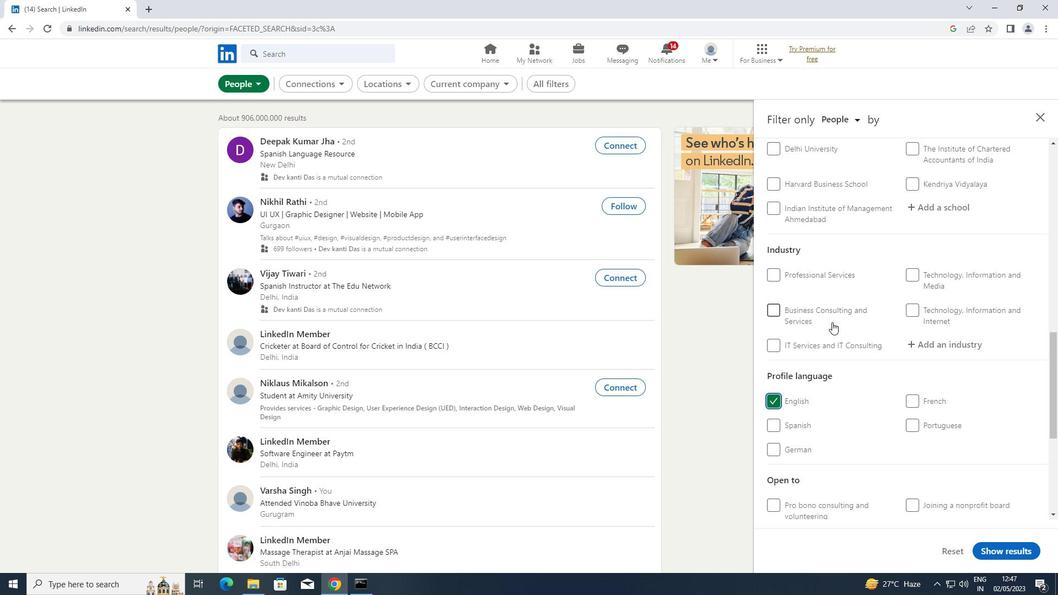 
Action: Mouse scrolled (832, 322) with delta (0, 0)
Screenshot: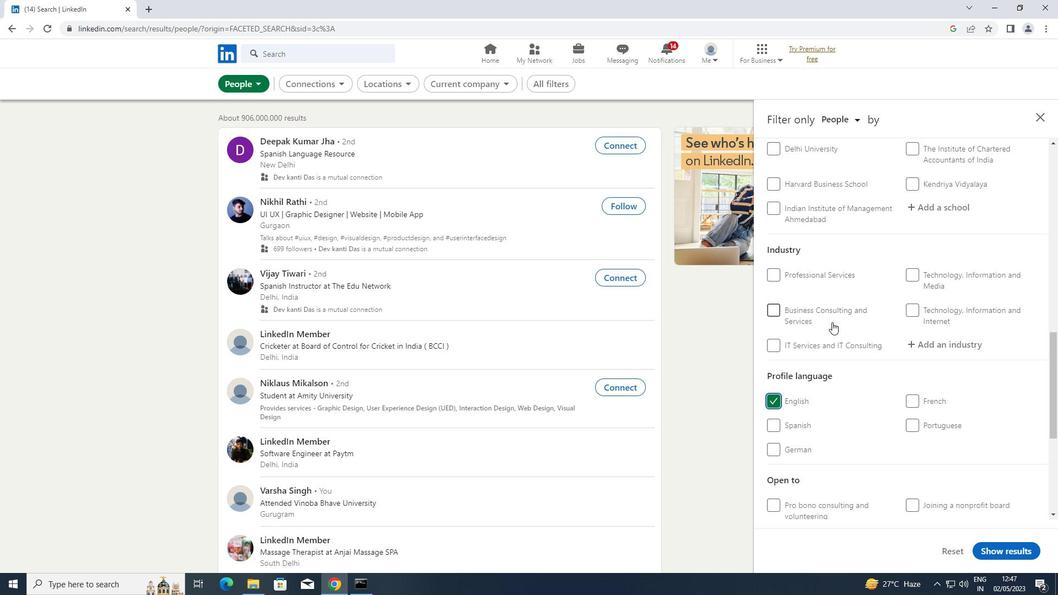 
Action: Mouse moved to (832, 322)
Screenshot: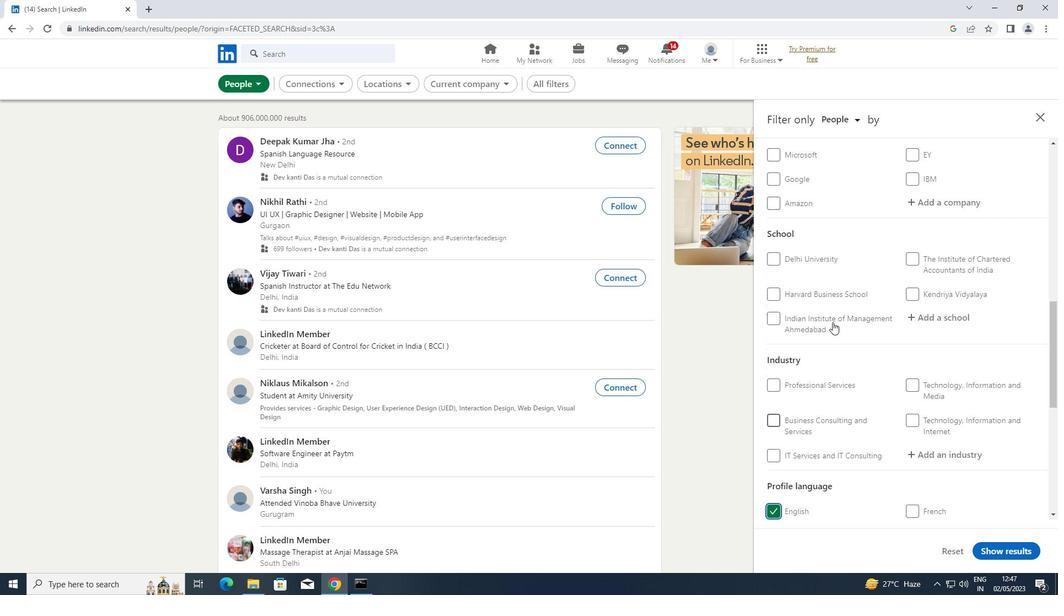 
Action: Mouse scrolled (832, 323) with delta (0, 0)
Screenshot: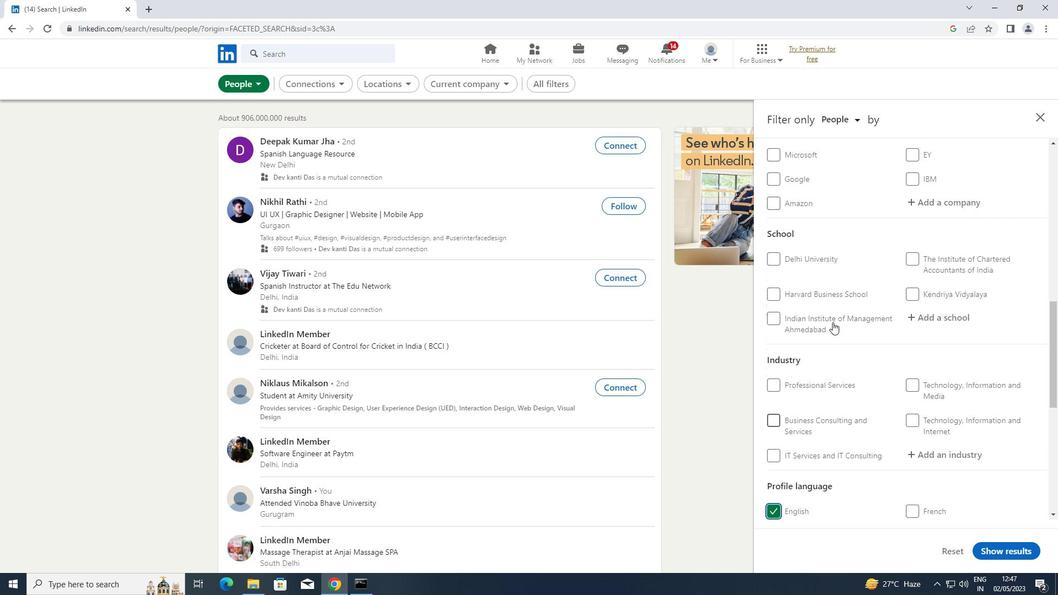
Action: Mouse scrolled (832, 323) with delta (0, 0)
Screenshot: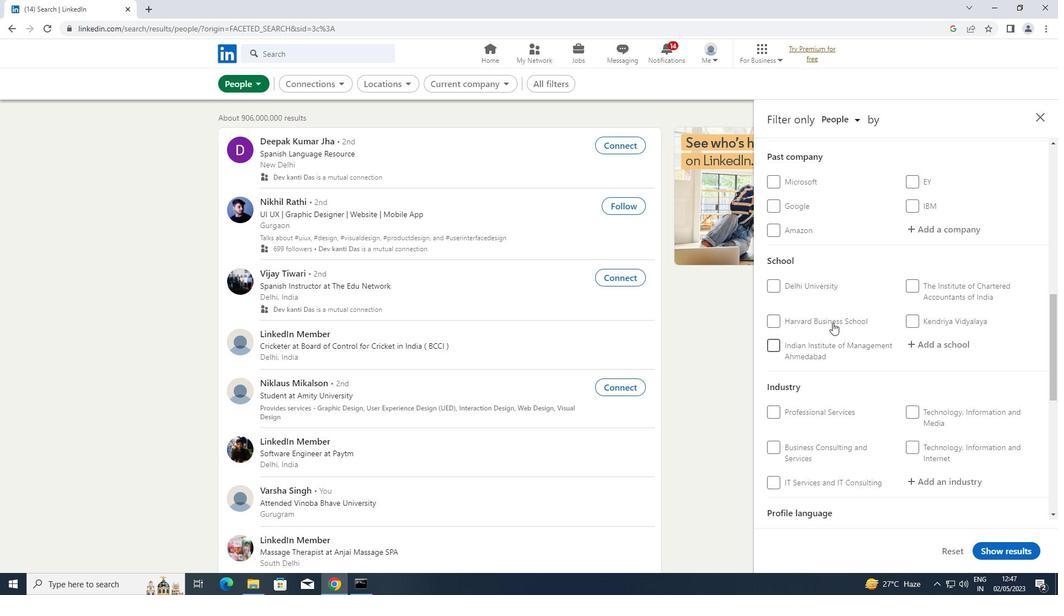 
Action: Mouse scrolled (832, 323) with delta (0, 0)
Screenshot: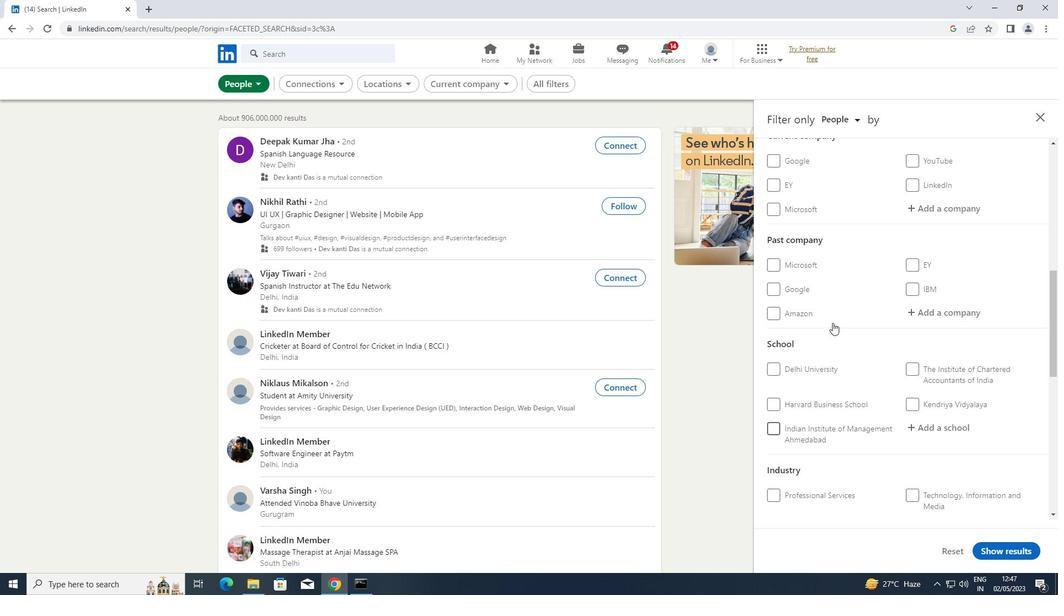 
Action: Mouse scrolled (832, 323) with delta (0, 0)
Screenshot: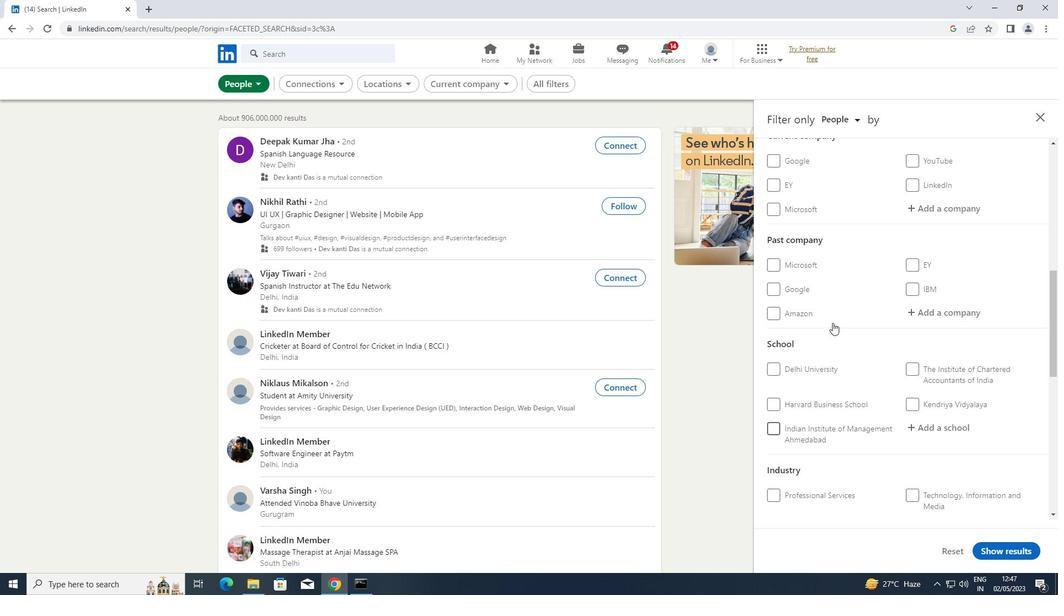 
Action: Mouse moved to (943, 317)
Screenshot: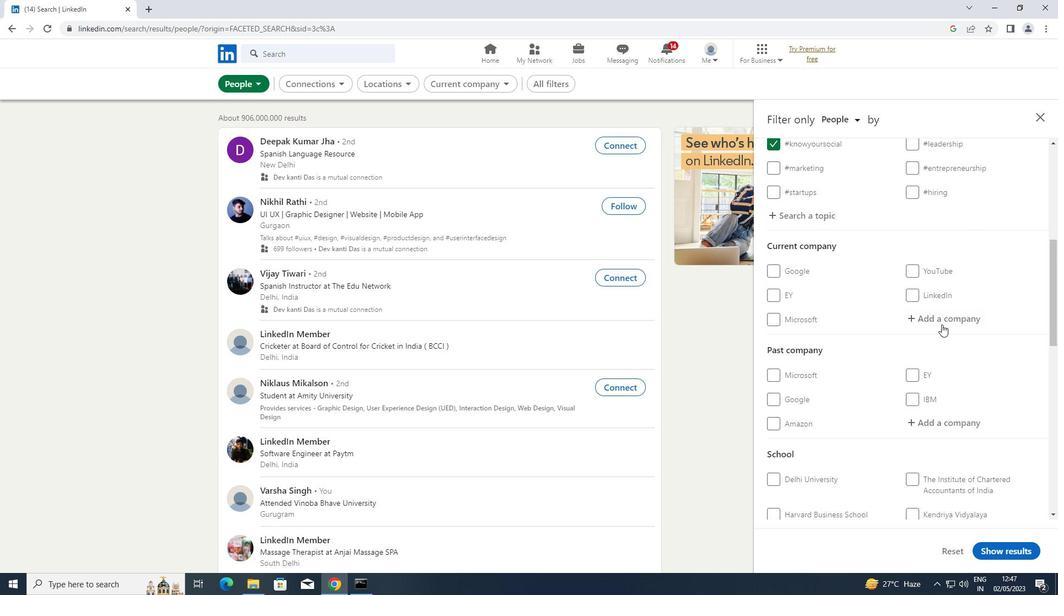 
Action: Mouse pressed left at (943, 317)
Screenshot: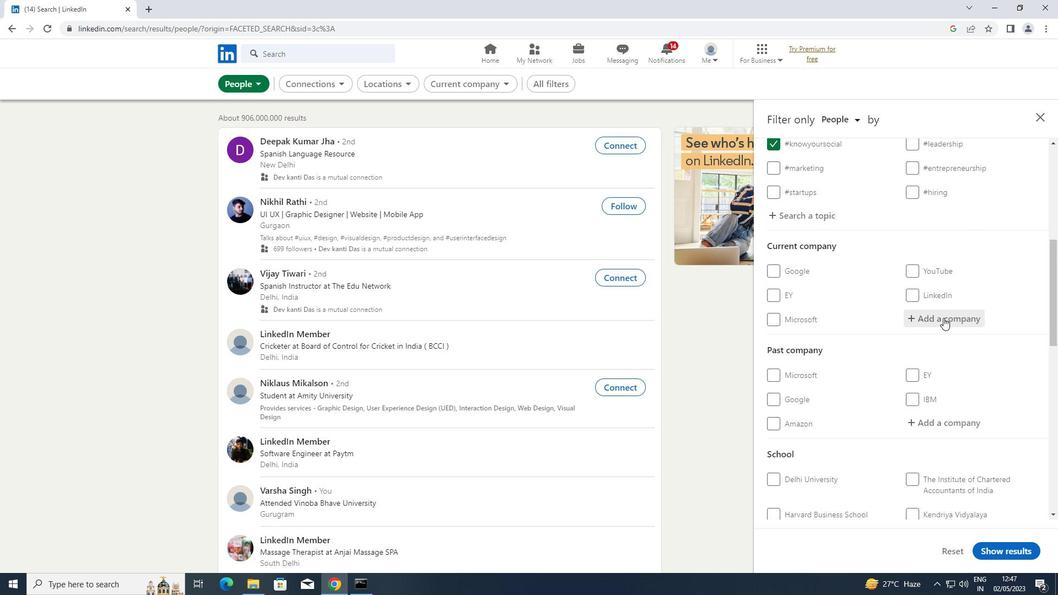 
Action: Key pressed <Key.shift>VITARA
Screenshot: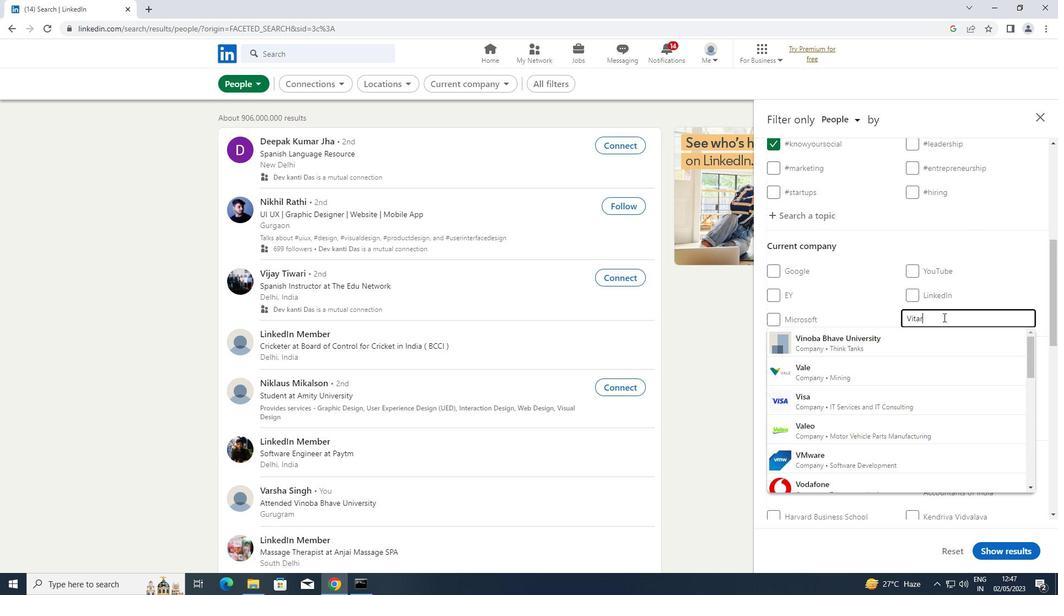 
Action: Mouse moved to (812, 338)
Screenshot: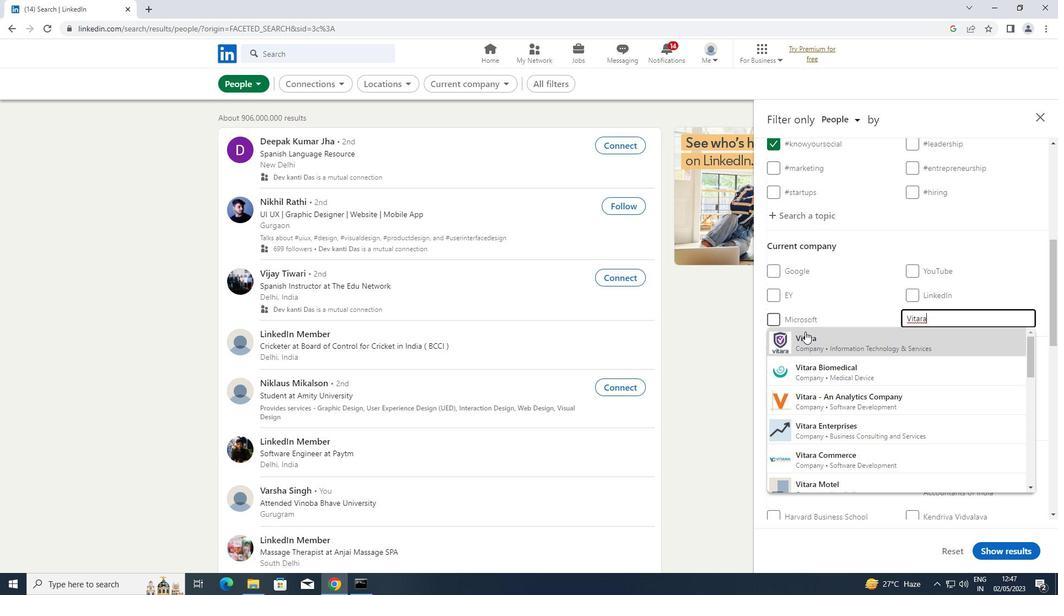 
Action: Mouse pressed left at (812, 338)
Screenshot: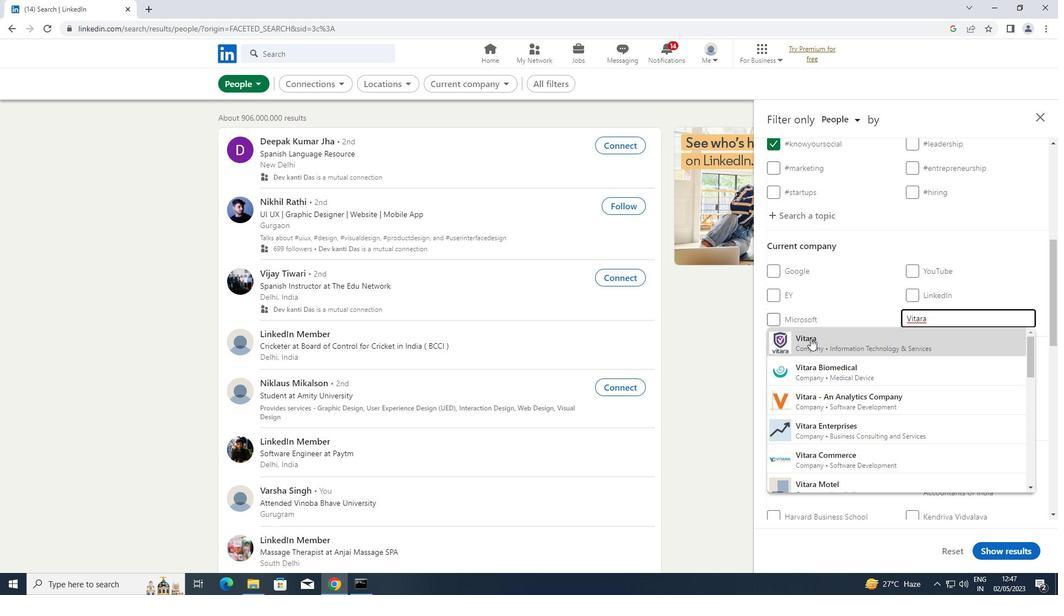
Action: Mouse moved to (812, 338)
Screenshot: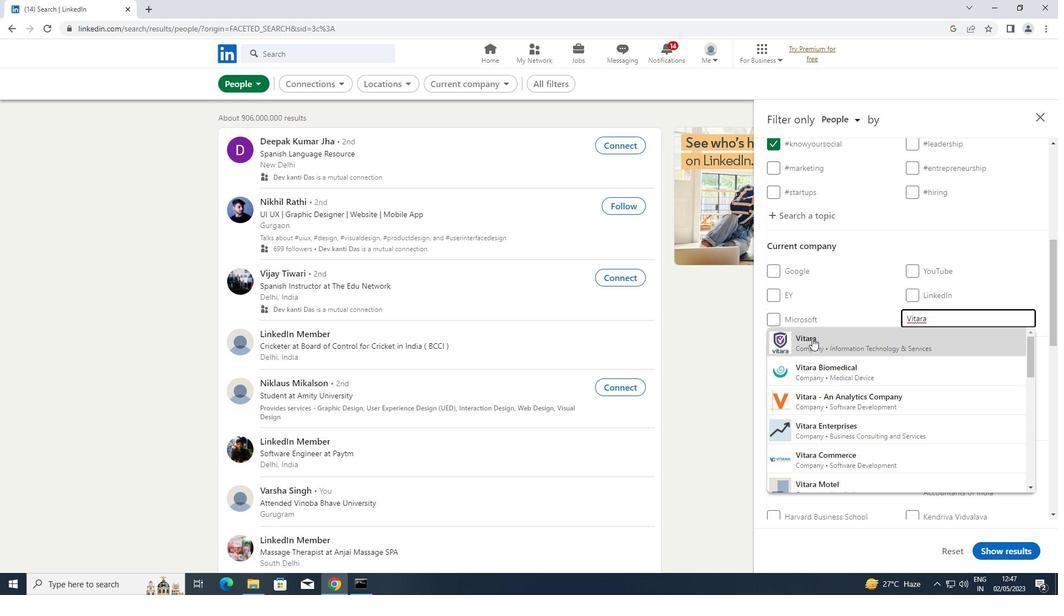 
Action: Mouse scrolled (812, 337) with delta (0, 0)
Screenshot: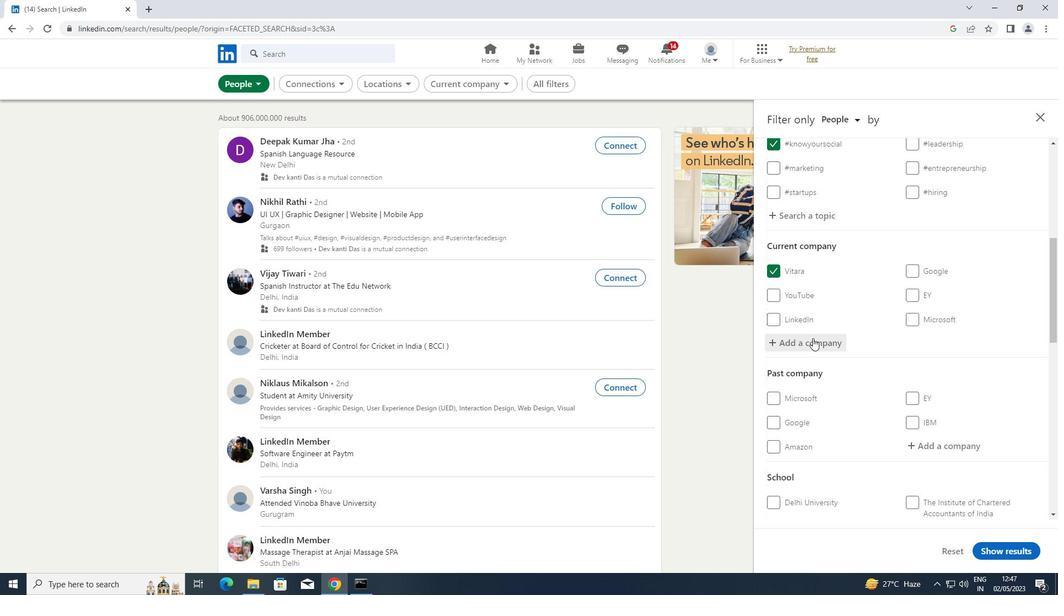 
Action: Mouse scrolled (812, 337) with delta (0, 0)
Screenshot: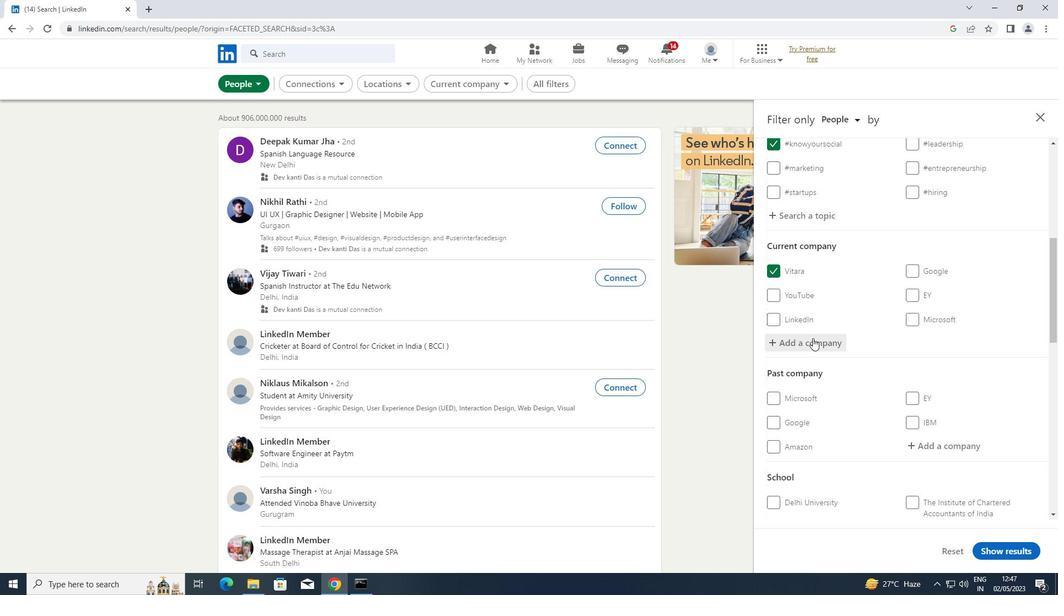 
Action: Mouse scrolled (812, 337) with delta (0, 0)
Screenshot: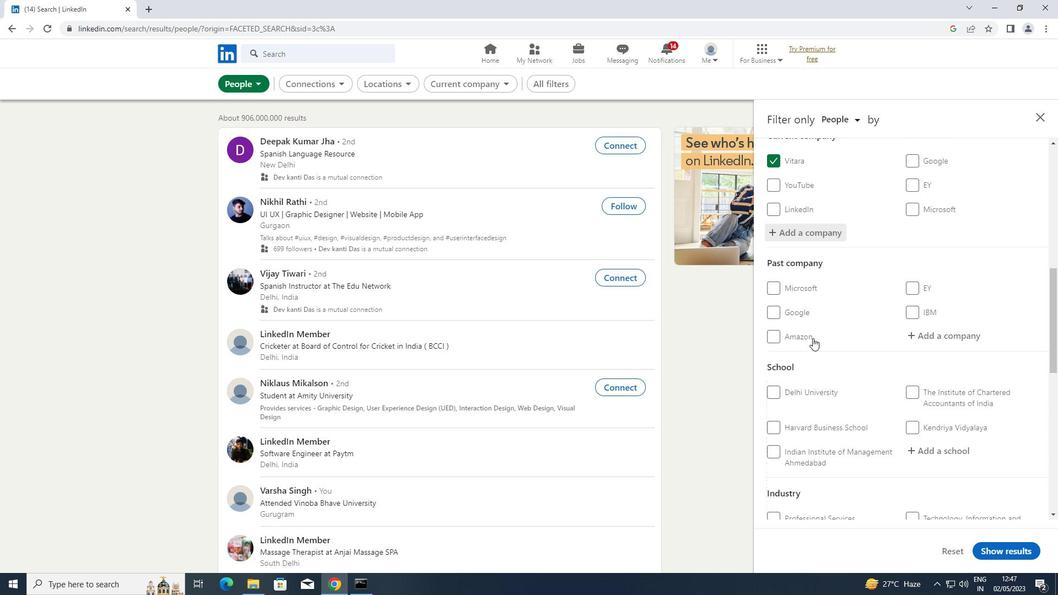 
Action: Mouse moved to (940, 388)
Screenshot: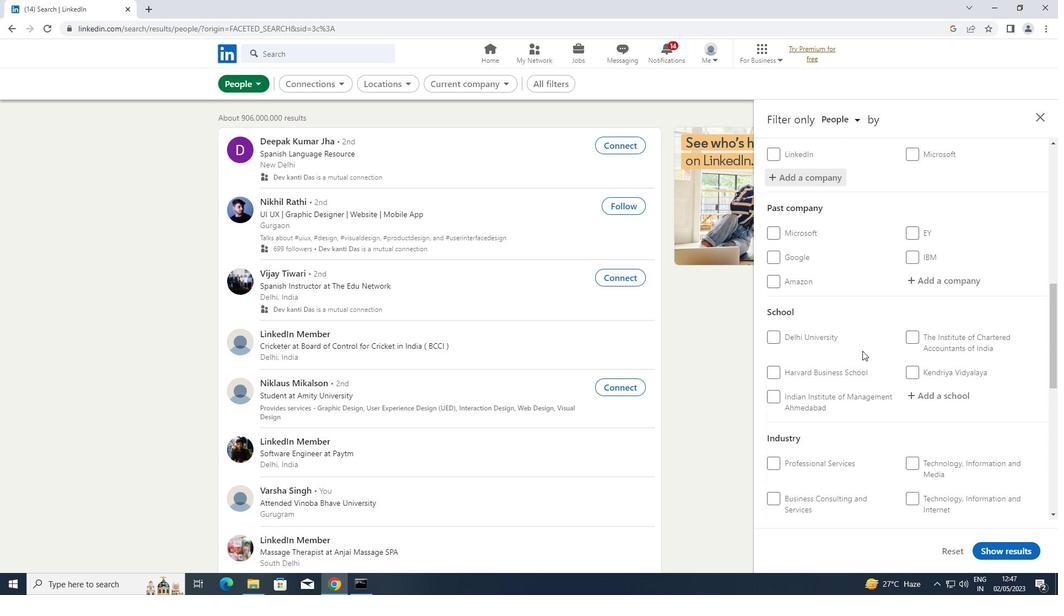 
Action: Mouse pressed left at (940, 388)
Screenshot: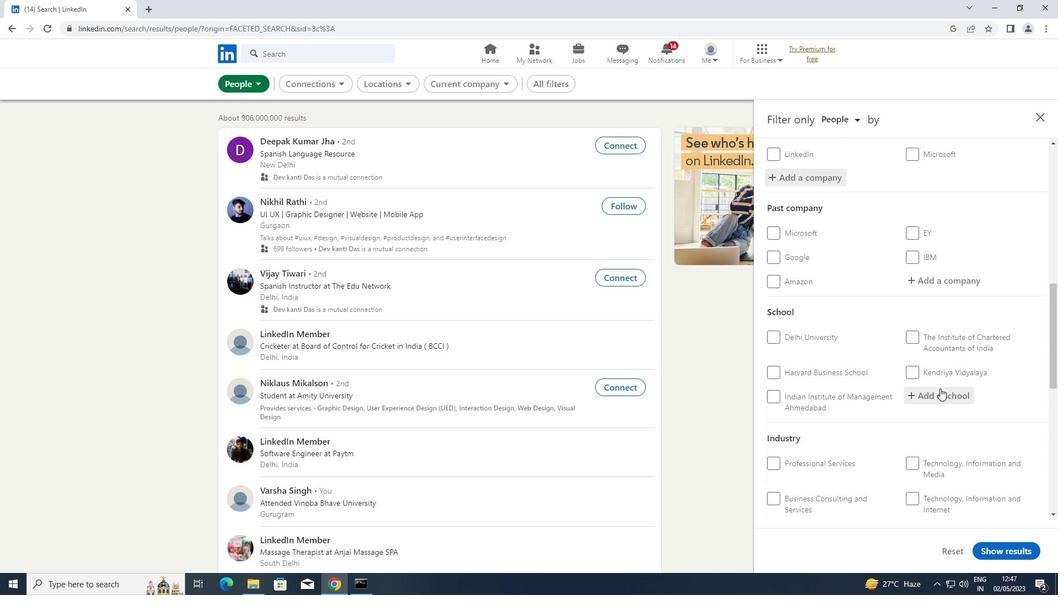 
Action: Key pressed <Key.shift>ALIAH
Screenshot: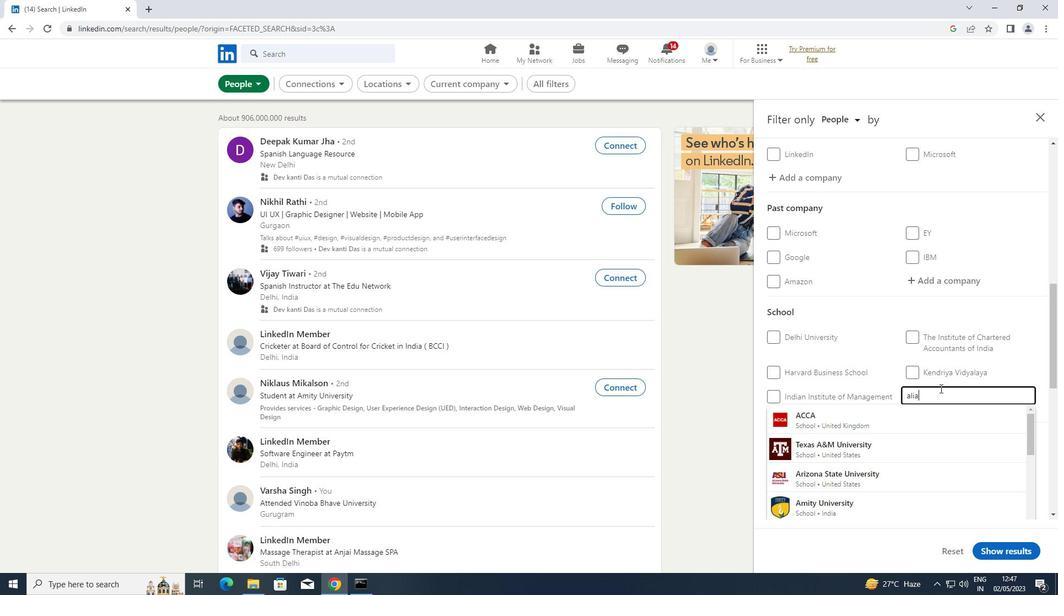 
Action: Mouse moved to (892, 409)
Screenshot: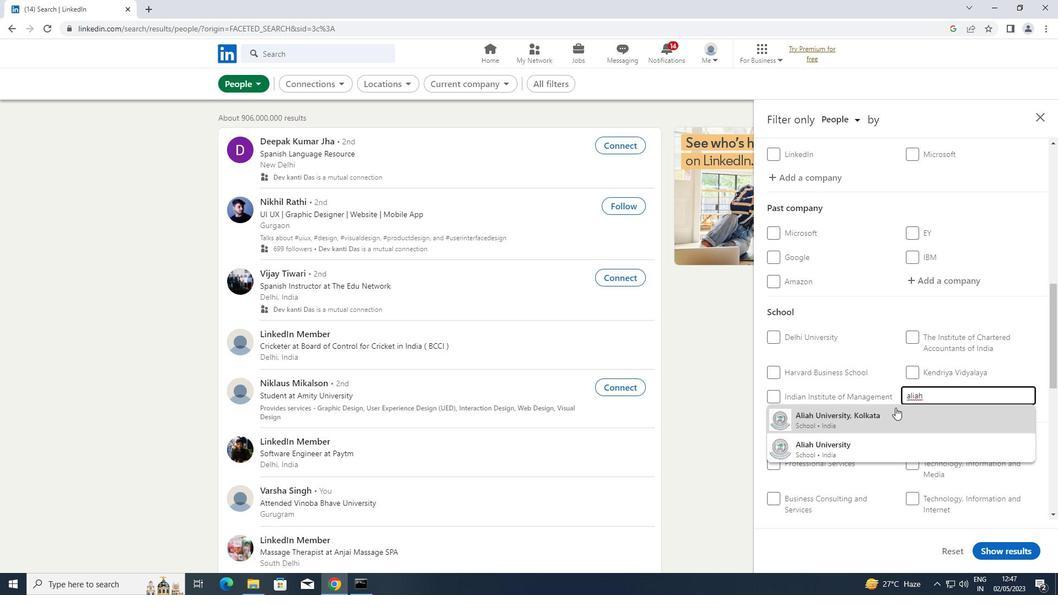 
Action: Mouse pressed left at (892, 409)
Screenshot: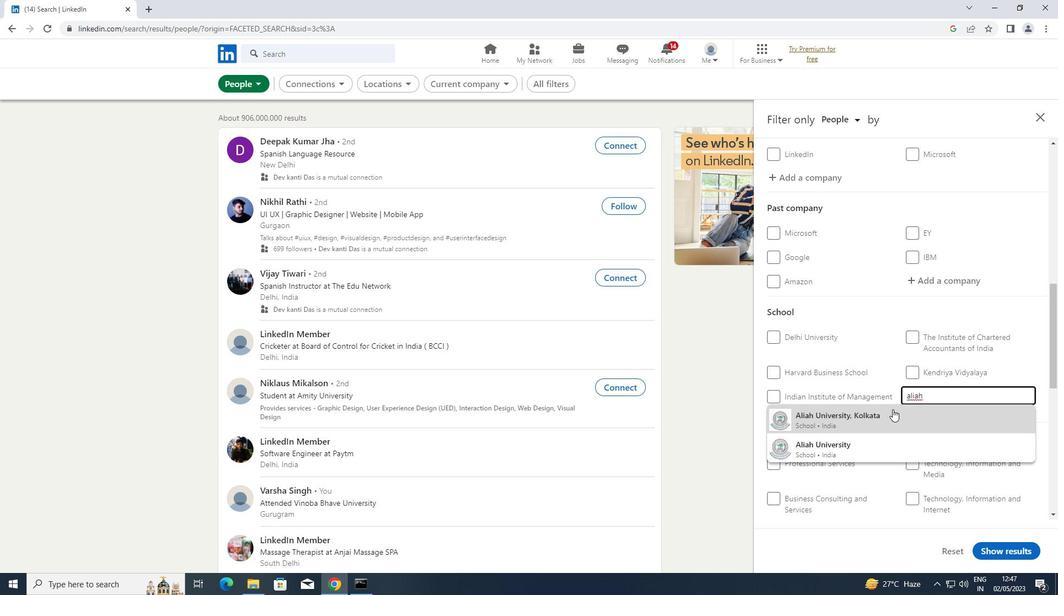 
Action: Mouse scrolled (892, 408) with delta (0, 0)
Screenshot: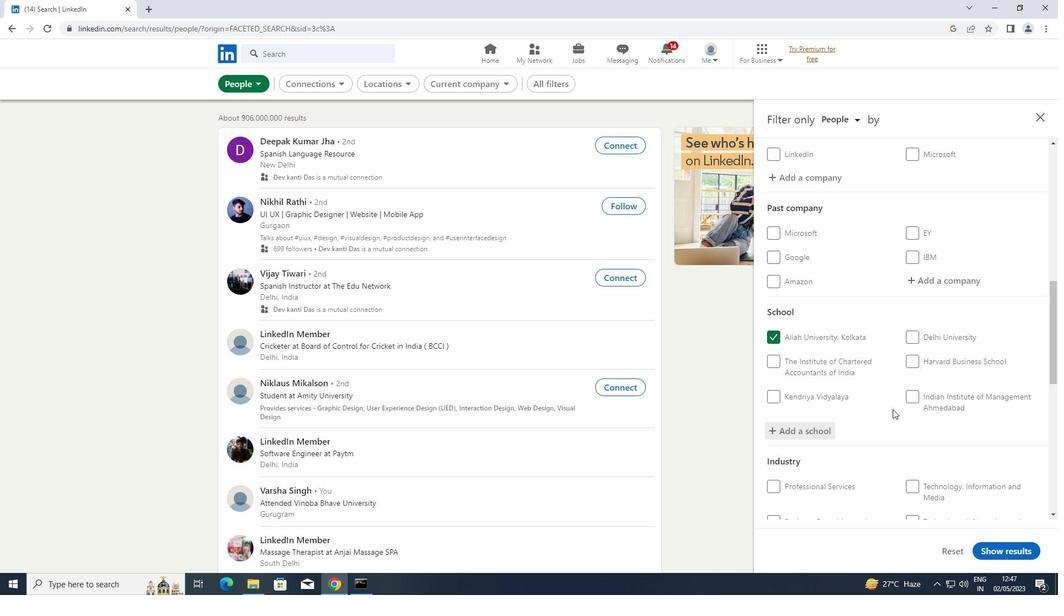 
Action: Mouse scrolled (892, 408) with delta (0, 0)
Screenshot: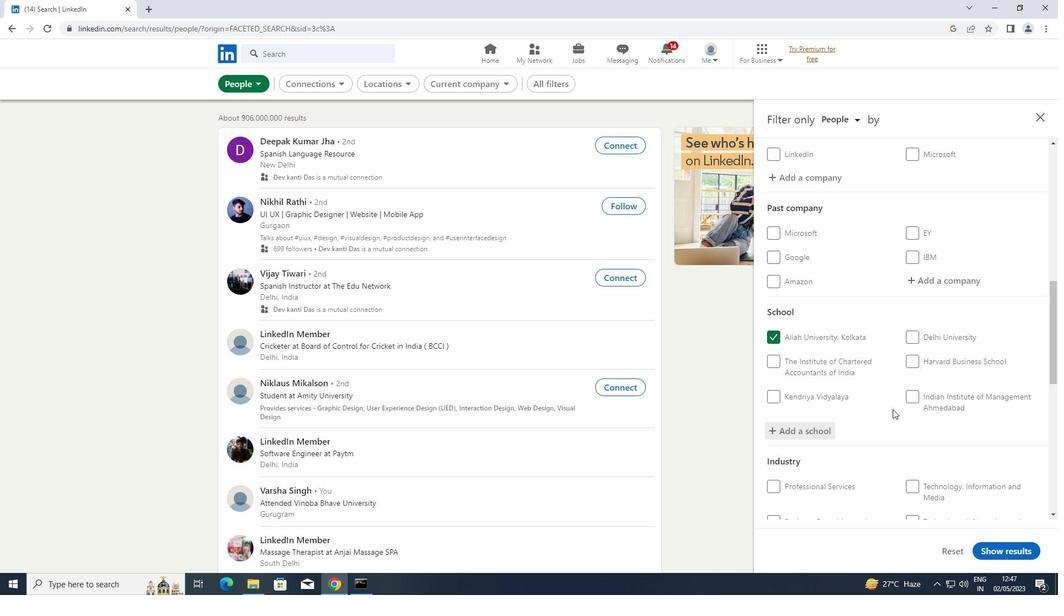 
Action: Mouse scrolled (892, 408) with delta (0, 0)
Screenshot: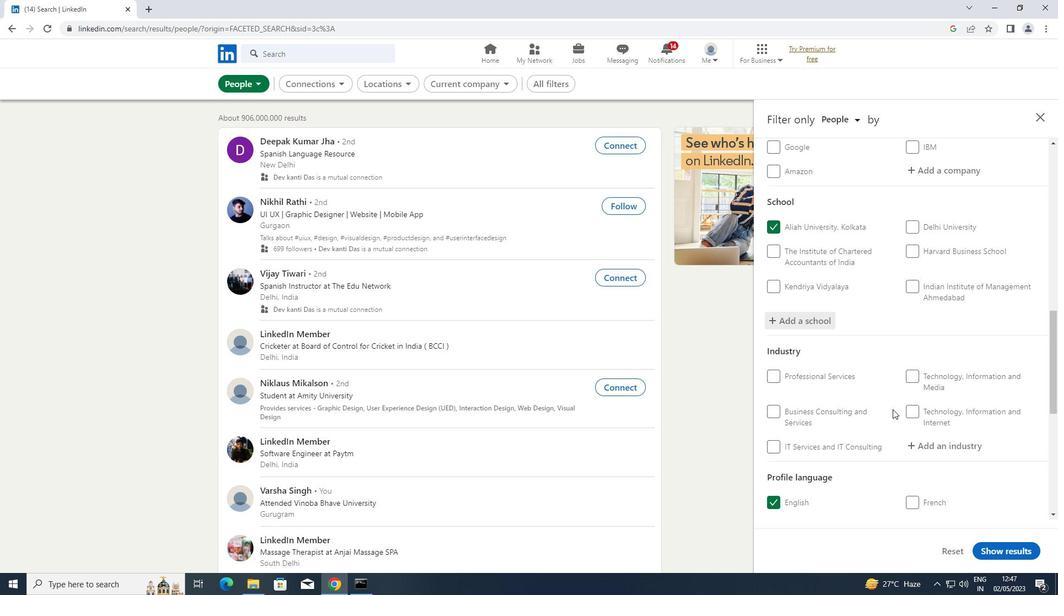 
Action: Mouse scrolled (892, 408) with delta (0, 0)
Screenshot: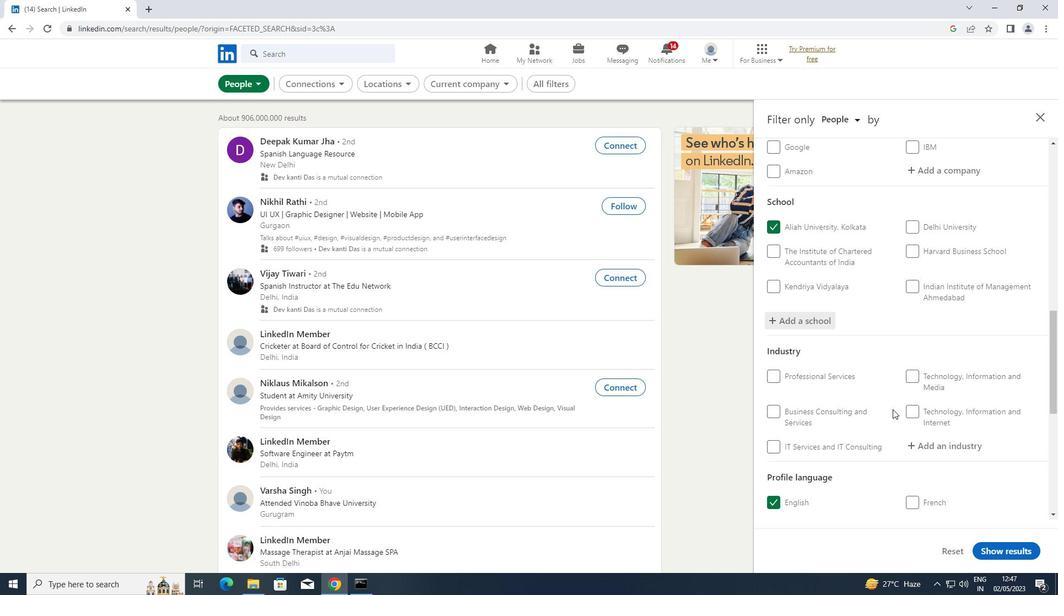 
Action: Mouse moved to (937, 336)
Screenshot: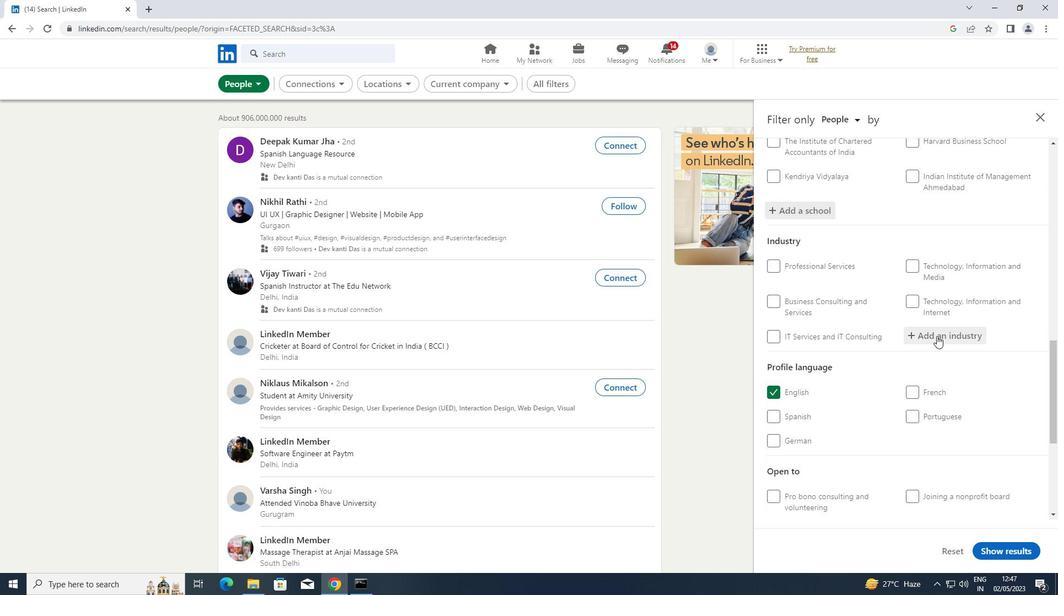 
Action: Mouse pressed left at (937, 336)
Screenshot: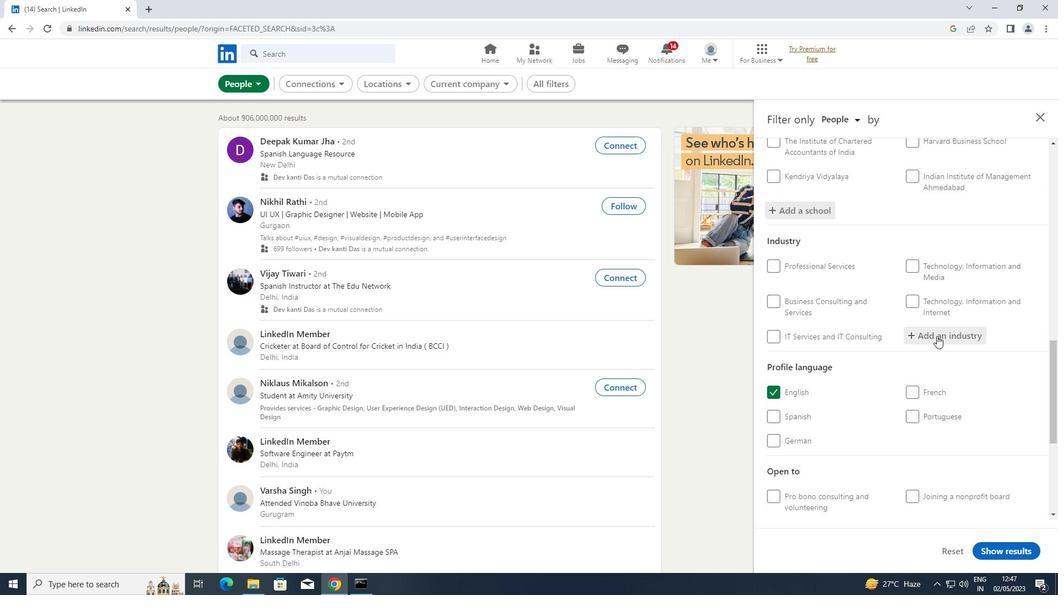 
Action: Mouse moved to (937, 336)
Screenshot: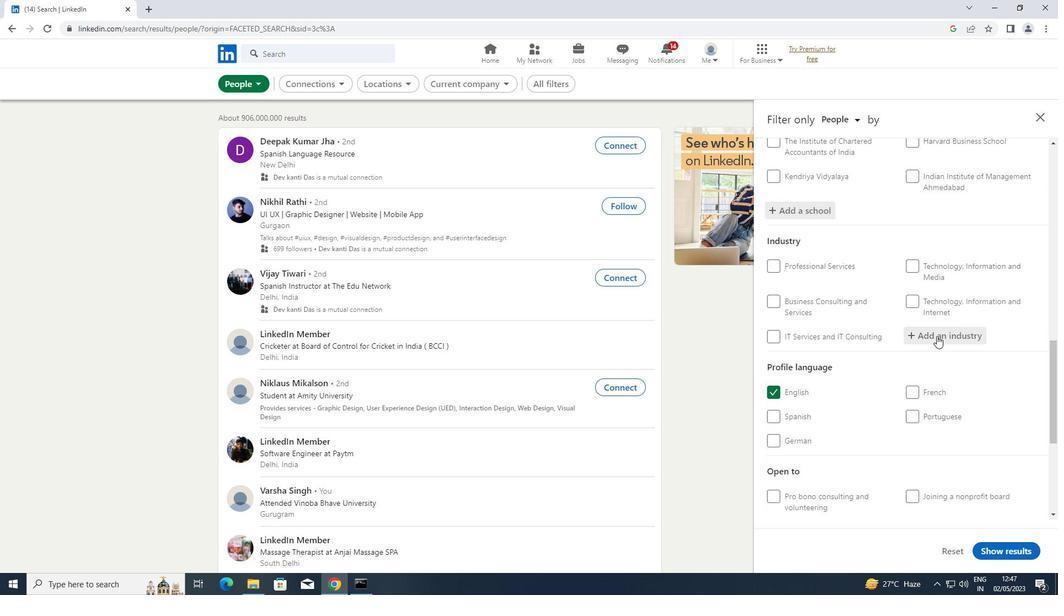 
Action: Key pressed <Key.shift>COLLECT
Screenshot: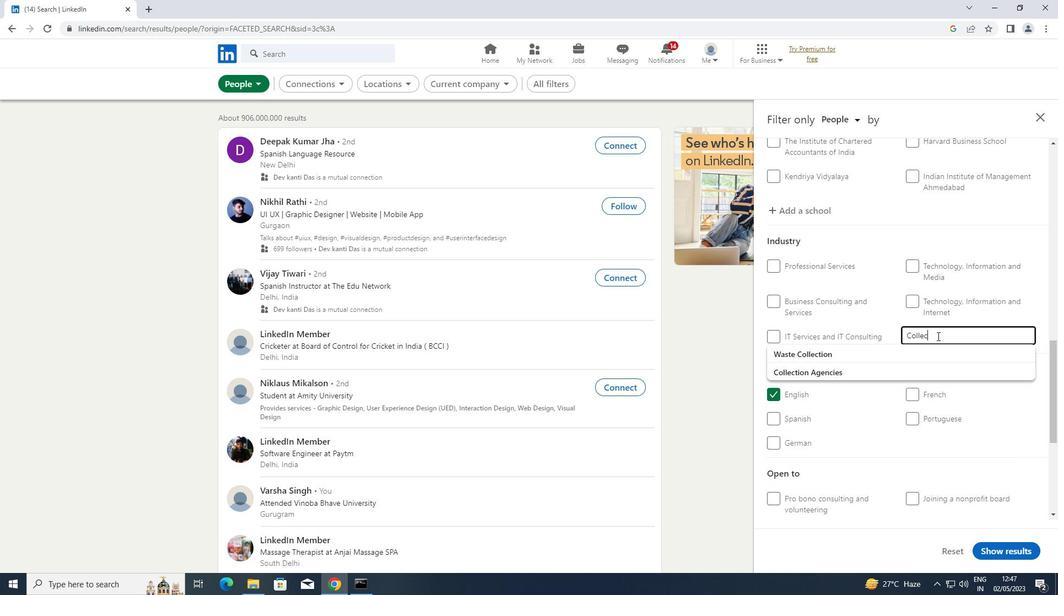 
Action: Mouse moved to (852, 375)
Screenshot: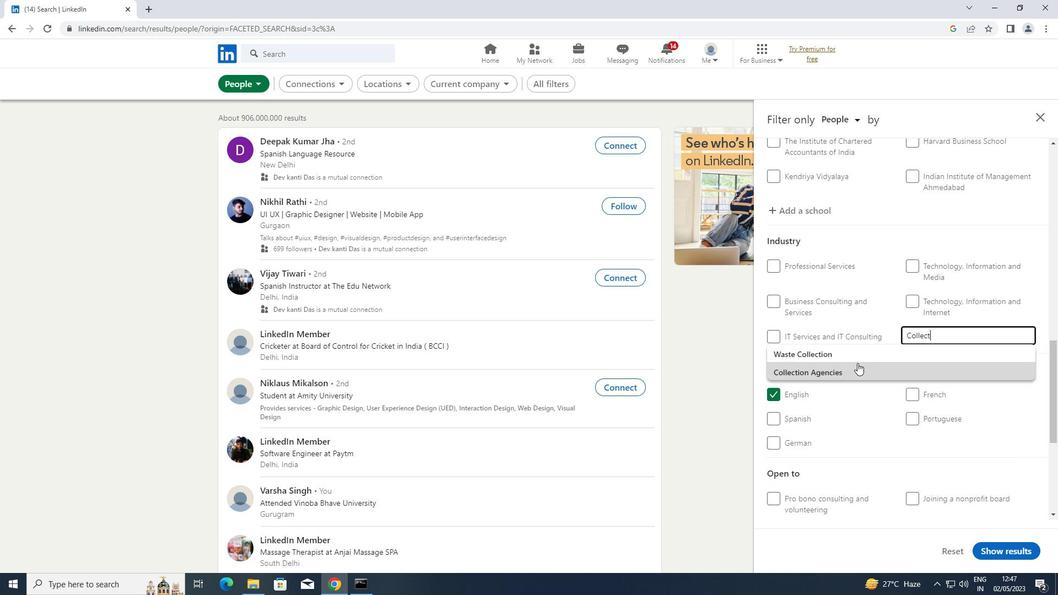 
Action: Mouse pressed left at (852, 375)
Screenshot: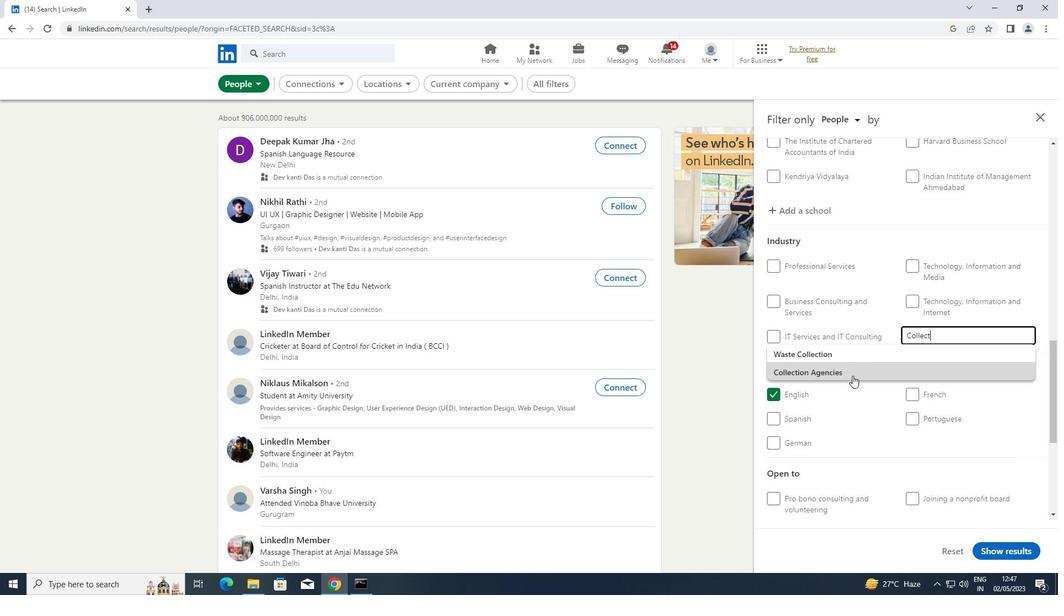 
Action: Mouse scrolled (852, 375) with delta (0, 0)
Screenshot: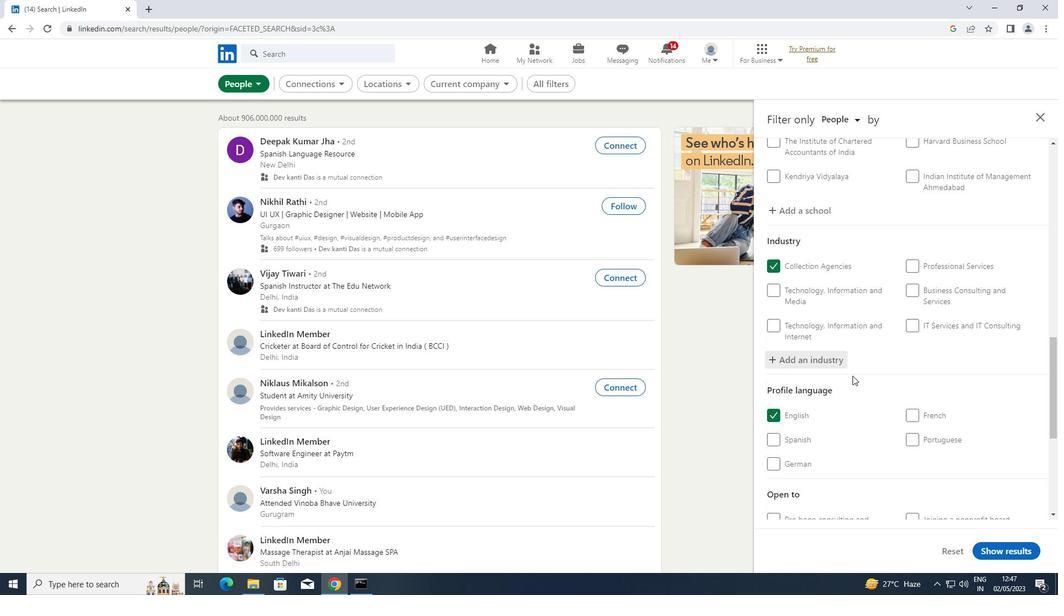 
Action: Mouse scrolled (852, 375) with delta (0, 0)
Screenshot: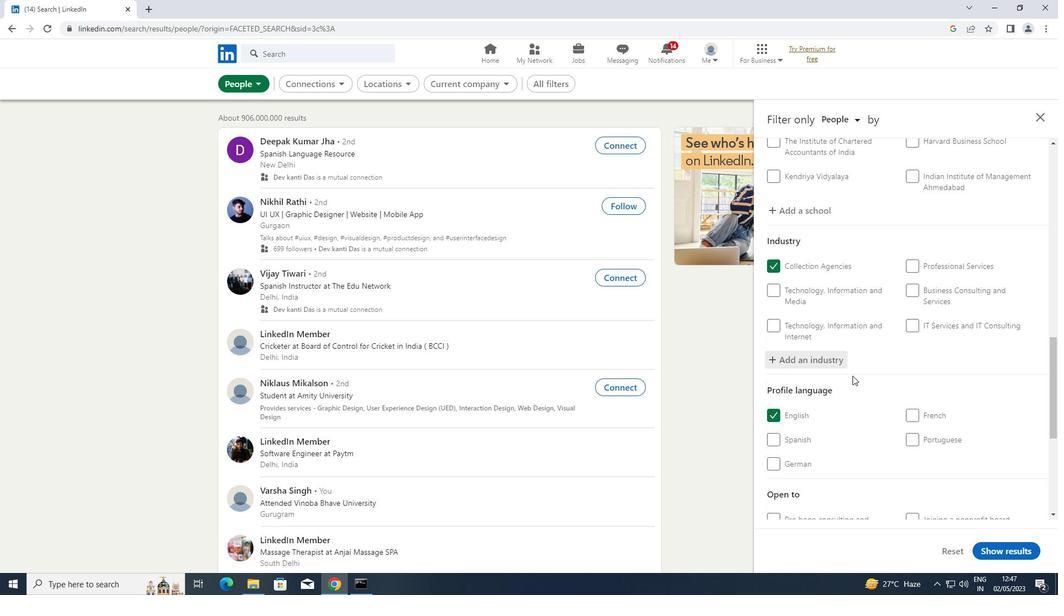 
Action: Mouse scrolled (852, 375) with delta (0, 0)
Screenshot: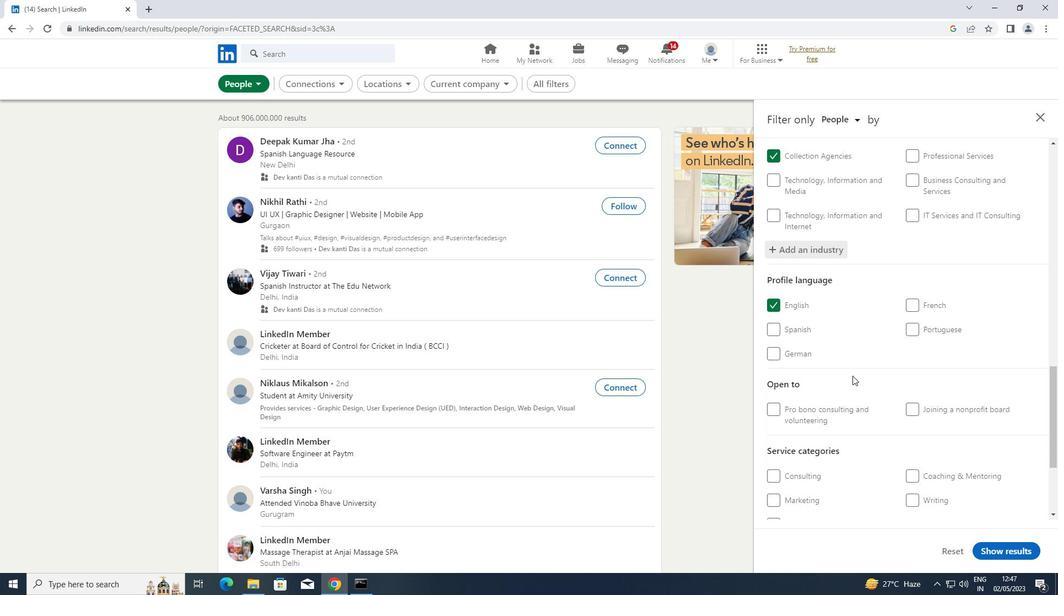 
Action: Mouse scrolled (852, 375) with delta (0, 0)
Screenshot: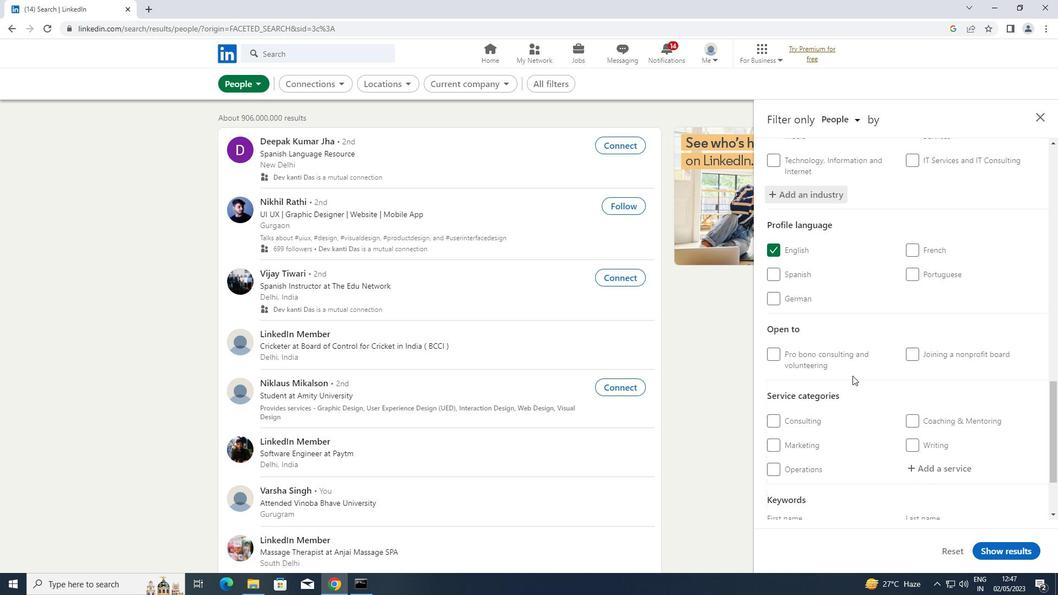 
Action: Mouse scrolled (852, 375) with delta (0, 0)
Screenshot: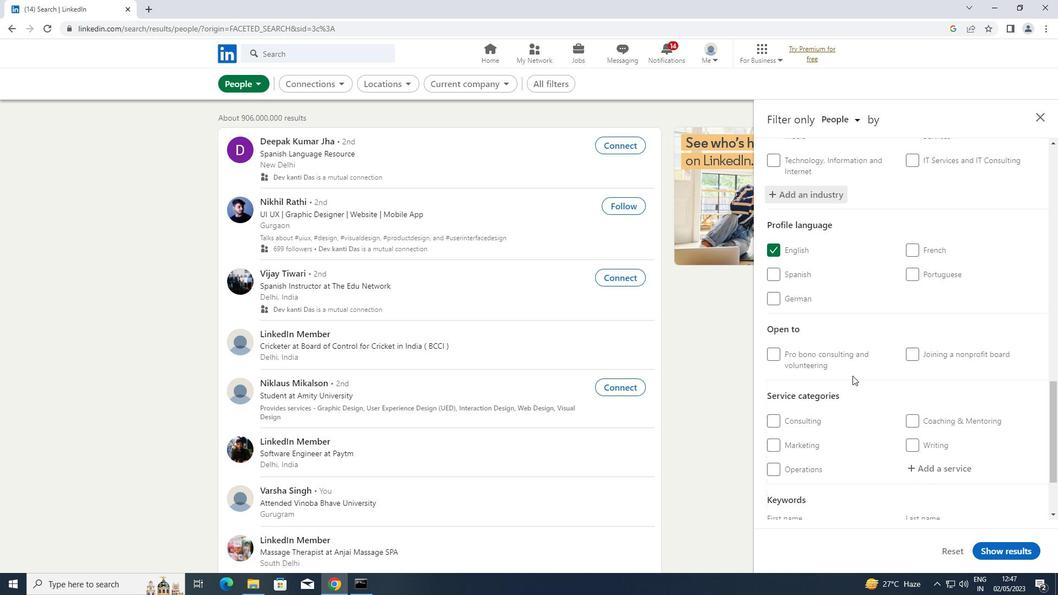 
Action: Mouse moved to (929, 359)
Screenshot: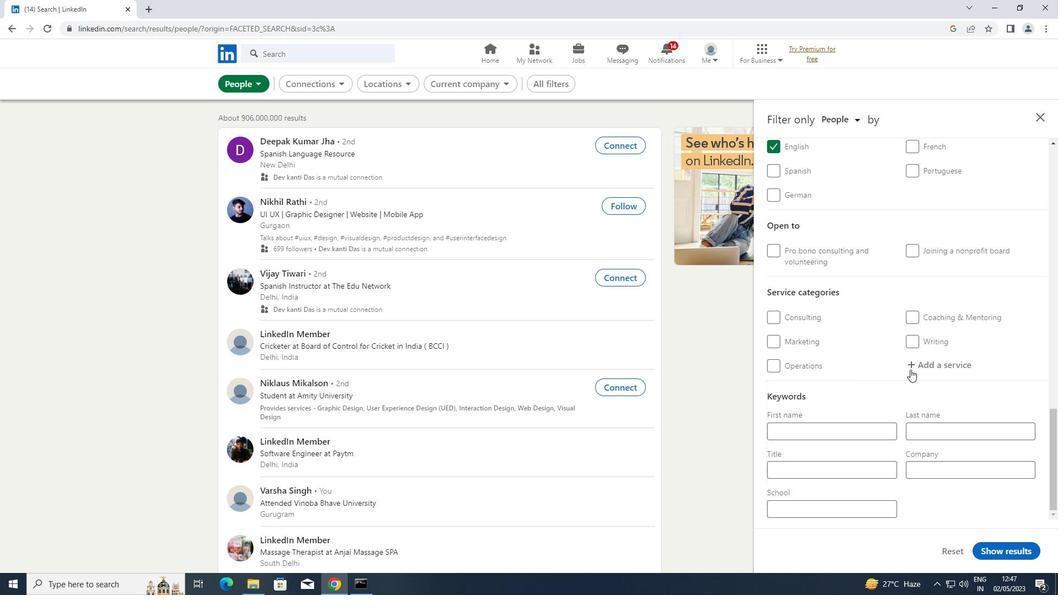 
Action: Mouse pressed left at (929, 359)
Screenshot: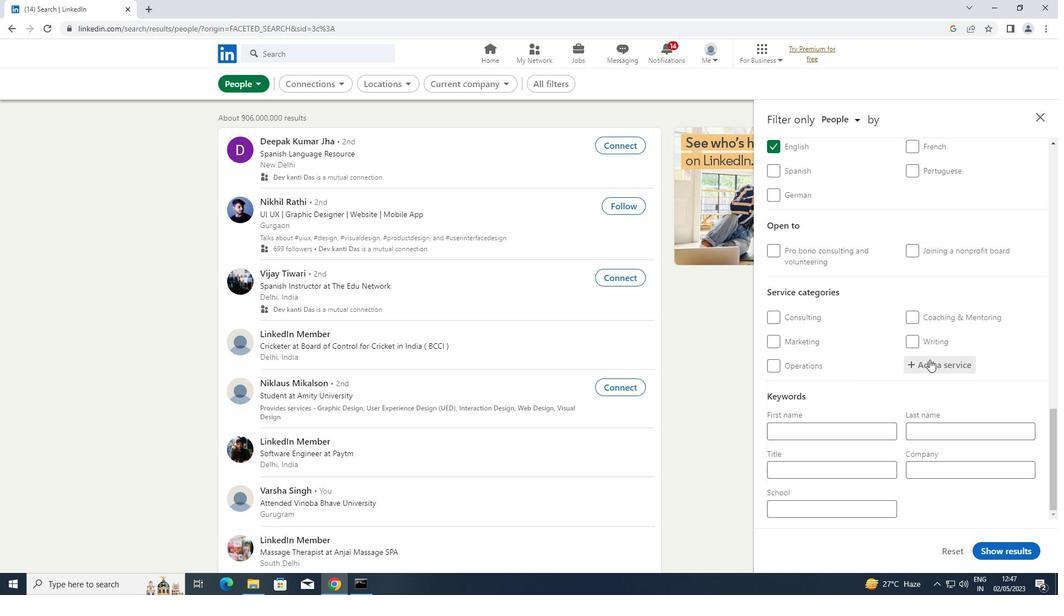 
Action: Key pressed <Key.shift>PACK
Screenshot: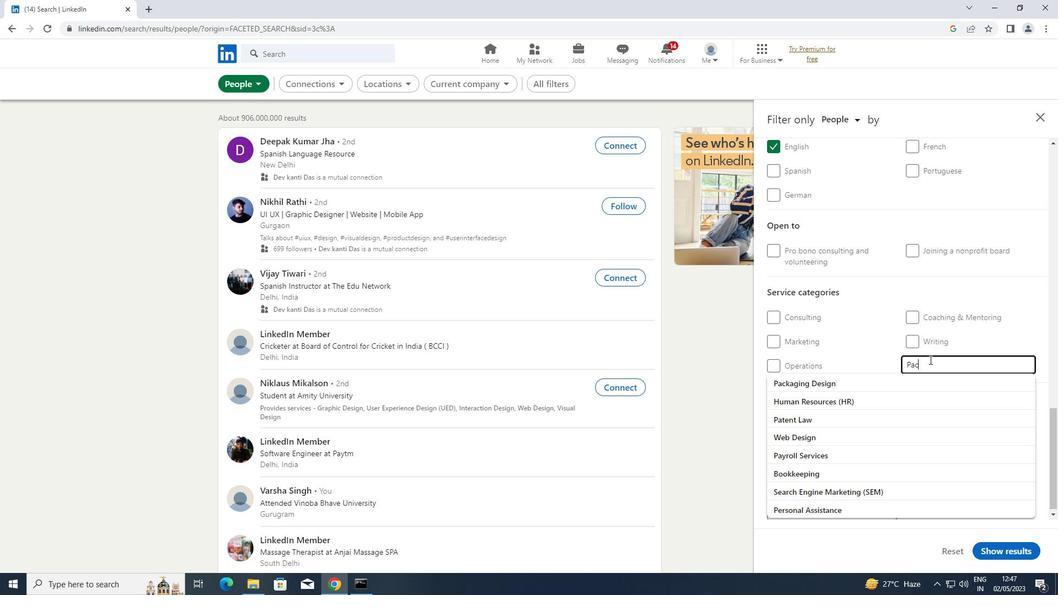 
Action: Mouse moved to (864, 375)
Screenshot: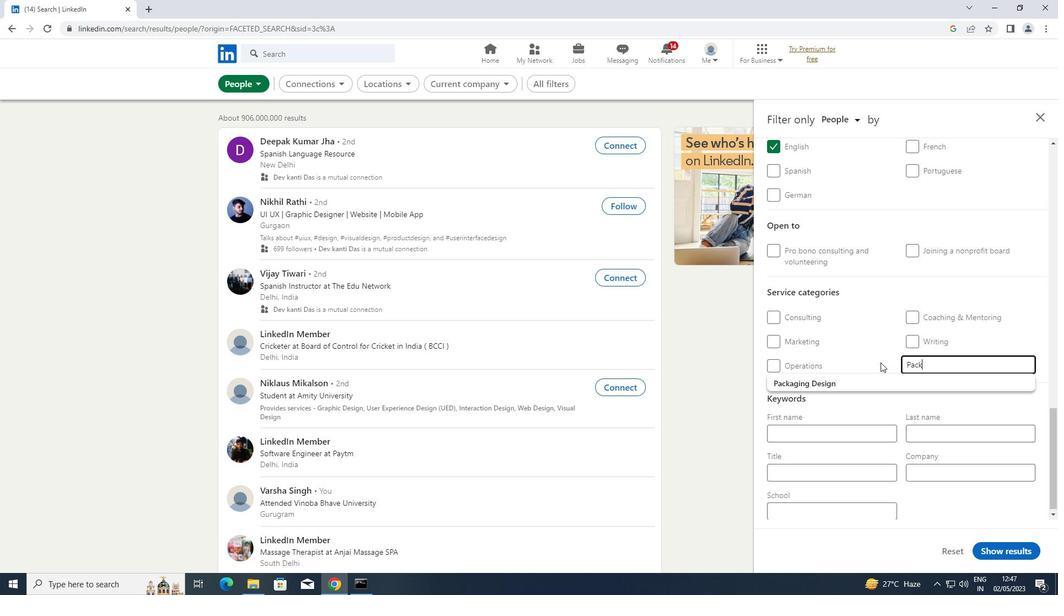 
Action: Mouse pressed left at (864, 375)
Screenshot: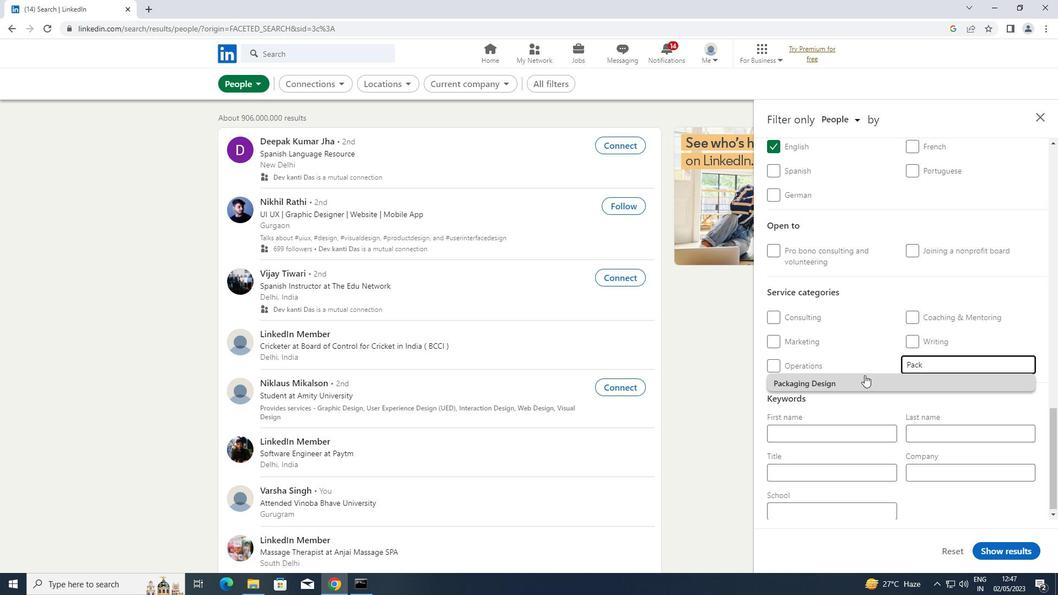 
Action: Mouse scrolled (864, 374) with delta (0, 0)
Screenshot: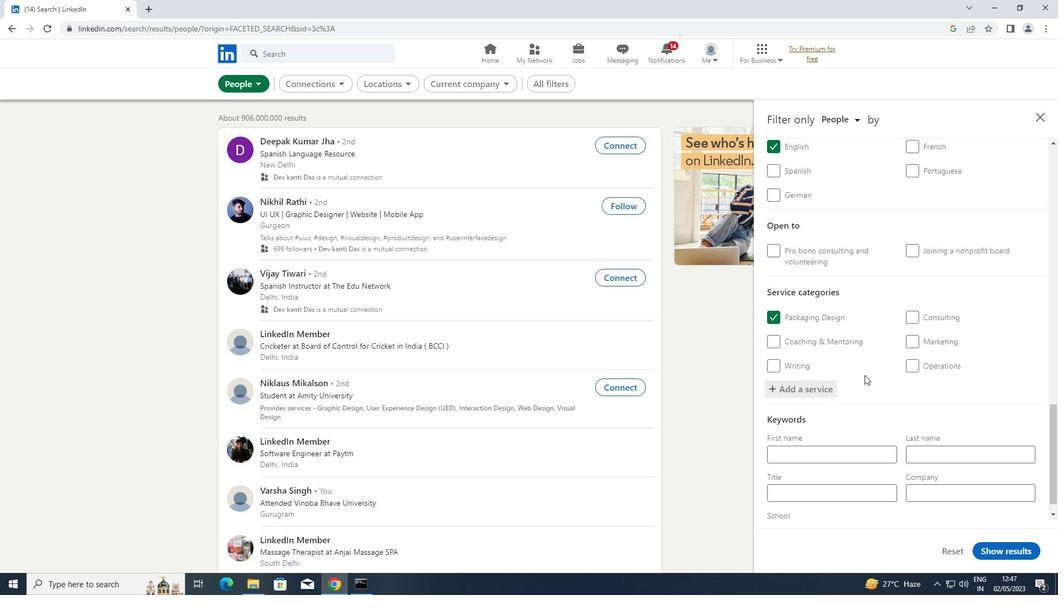 
Action: Mouse scrolled (864, 374) with delta (0, 0)
Screenshot: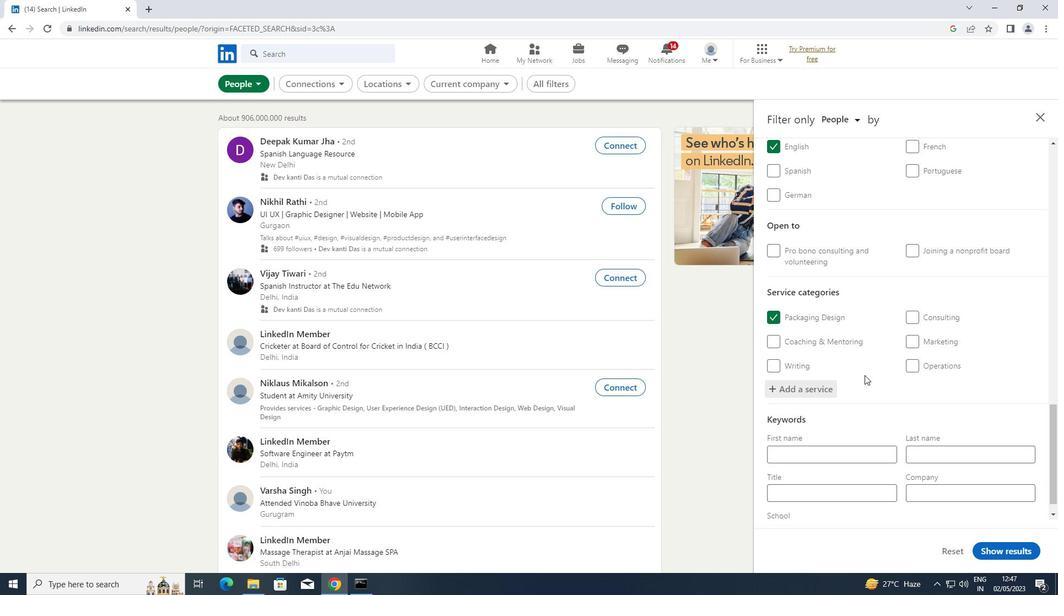 
Action: Mouse moved to (825, 471)
Screenshot: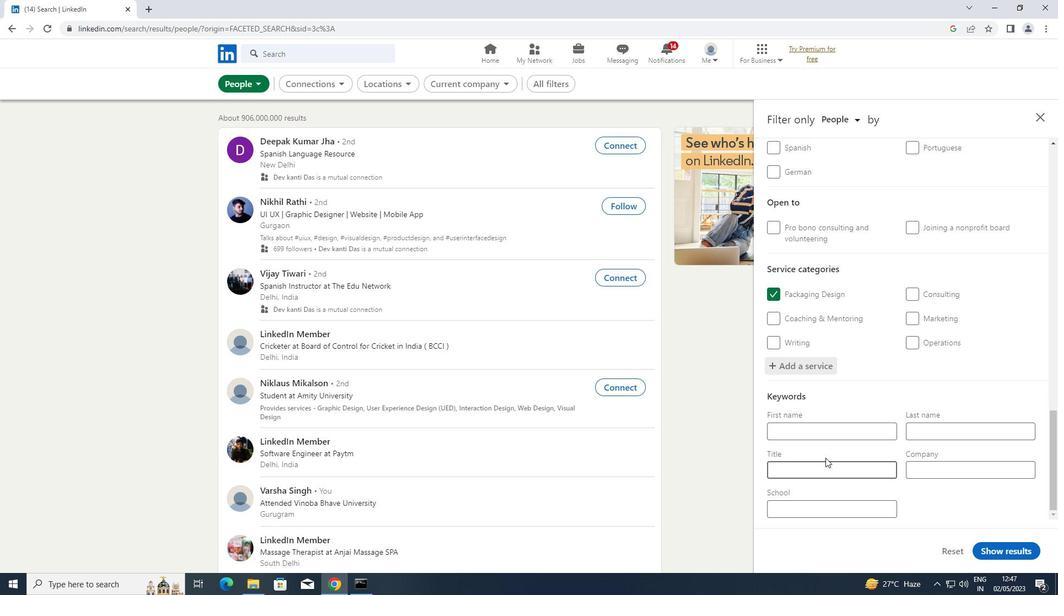 
Action: Mouse pressed left at (825, 471)
Screenshot: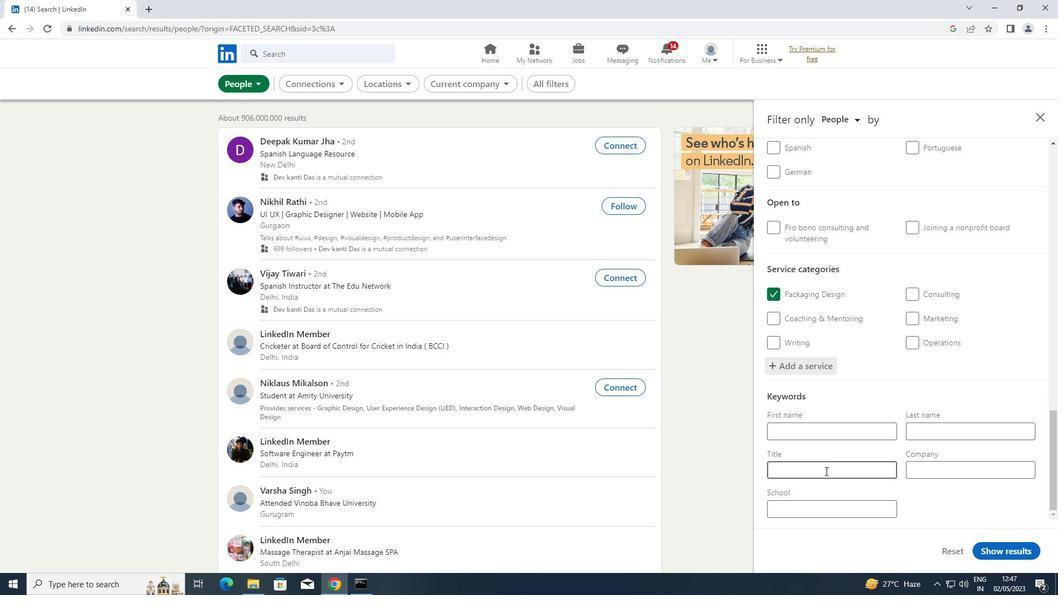 
Action: Key pressed <Key.shift>MEDICAL<Key.space><Key.shift>RESEARCHER
Screenshot: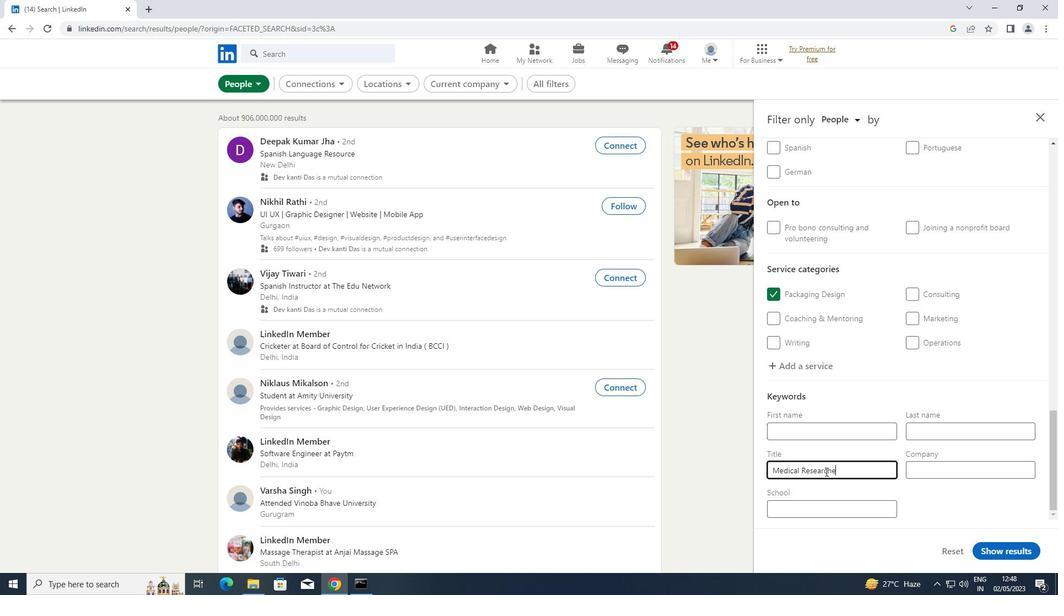 
Action: Mouse moved to (1005, 553)
Screenshot: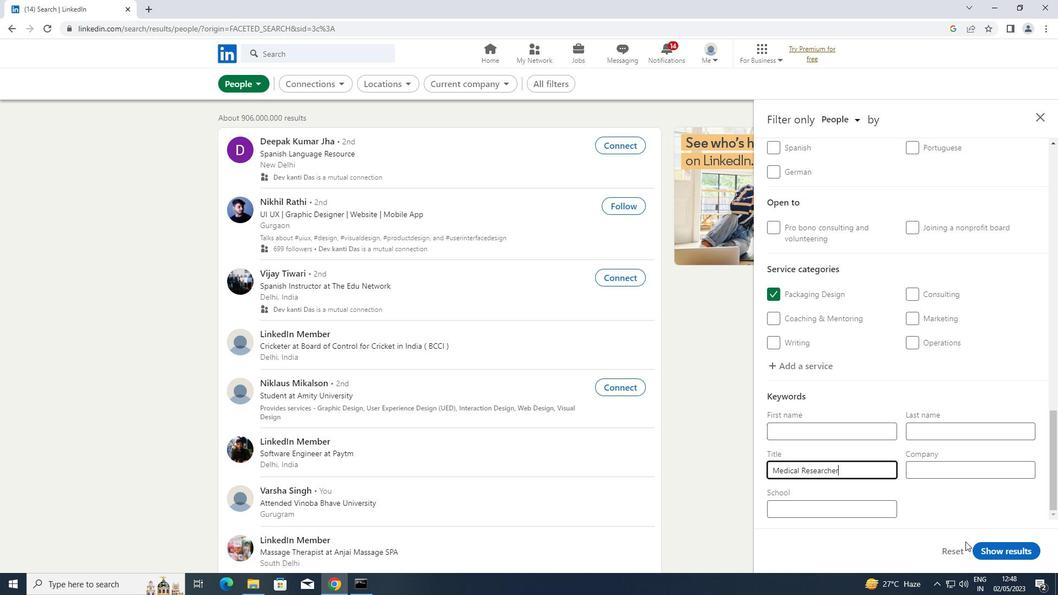 
Action: Mouse pressed left at (1005, 553)
Screenshot: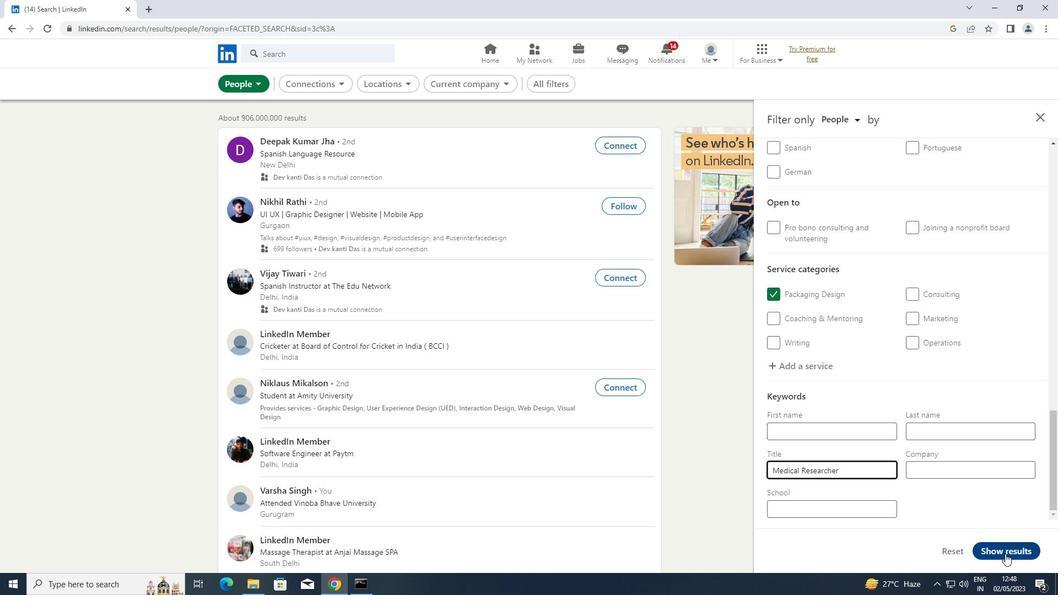 
